 Task: Look for space in Granada from 20th april 2023 to 30th april 2023 for 4 adults in price range Rs.12000 to Rs.18000. Place can be entire place or private room with 4 bedrooms having 4 beds and 4 bathrooms. Property type can be flat. Amenities needed are: wifi, kitchen, tv, free parkinig on premises, gym. Booking option can be shelf check-in. Required host language is English.
Action: Mouse moved to (401, 455)
Screenshot: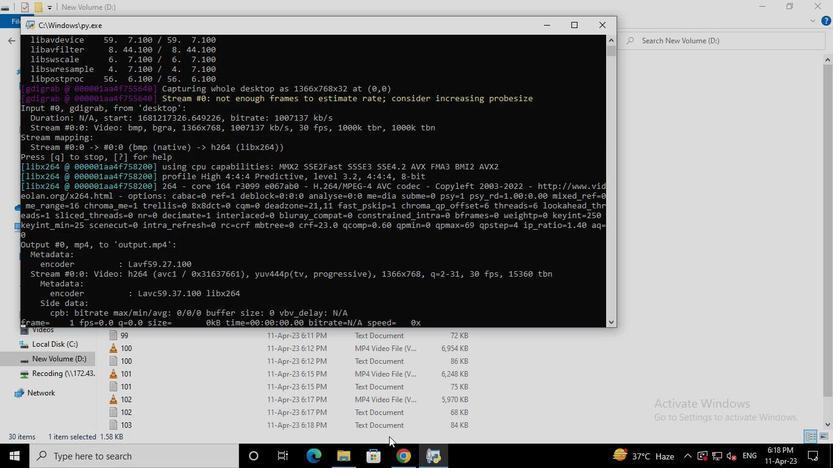 
Action: Mouse pressed left at (401, 455)
Screenshot: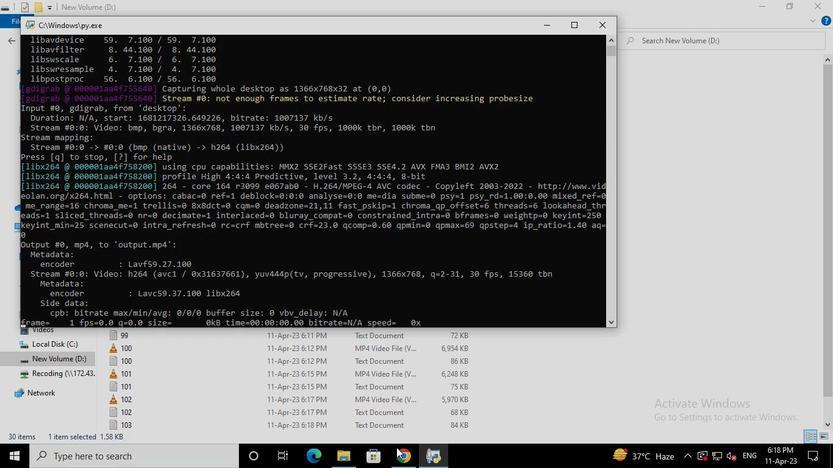 
Action: Mouse moved to (329, 108)
Screenshot: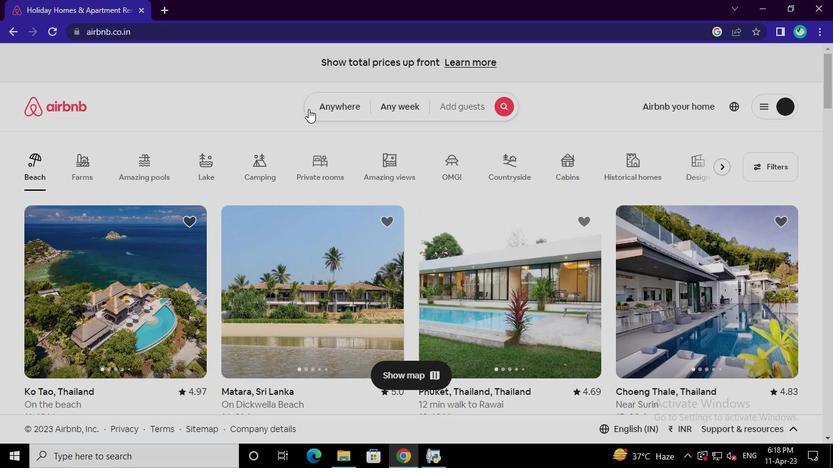 
Action: Mouse pressed left at (329, 108)
Screenshot: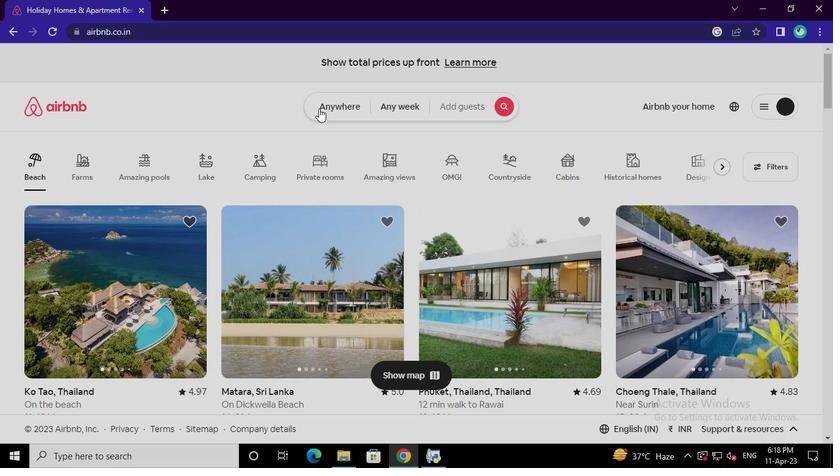 
Action: Mouse moved to (247, 159)
Screenshot: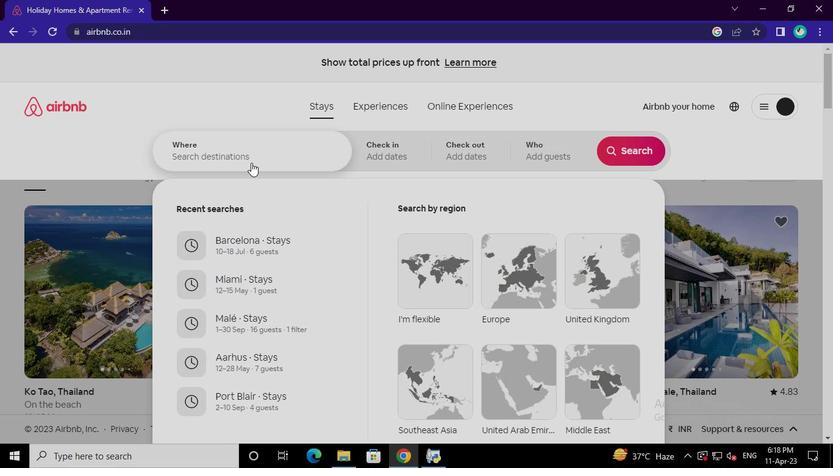 
Action: Mouse pressed left at (247, 159)
Screenshot: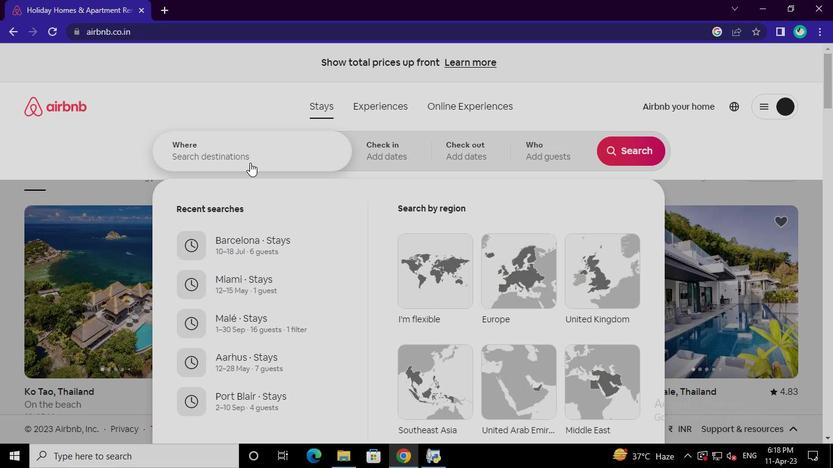 
Action: Keyboard g
Screenshot: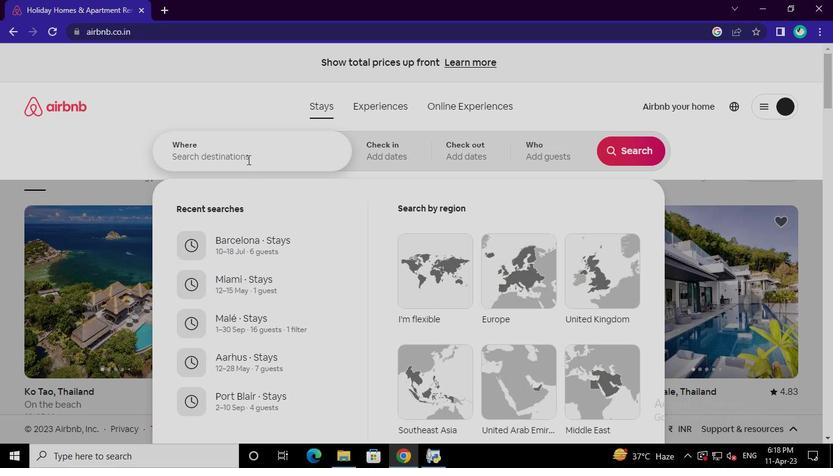 
Action: Keyboard r
Screenshot: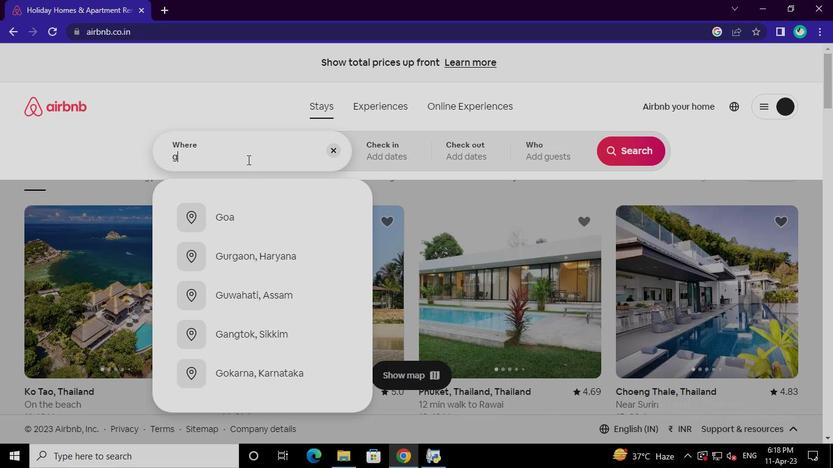 
Action: Keyboard a
Screenshot: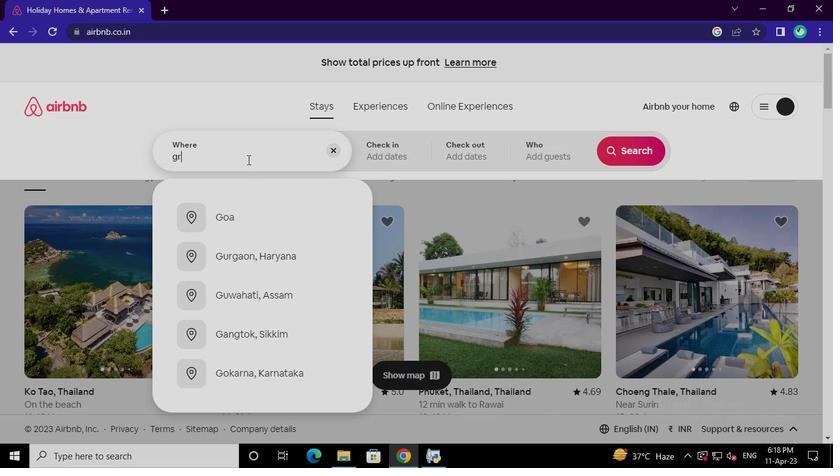 
Action: Keyboard n
Screenshot: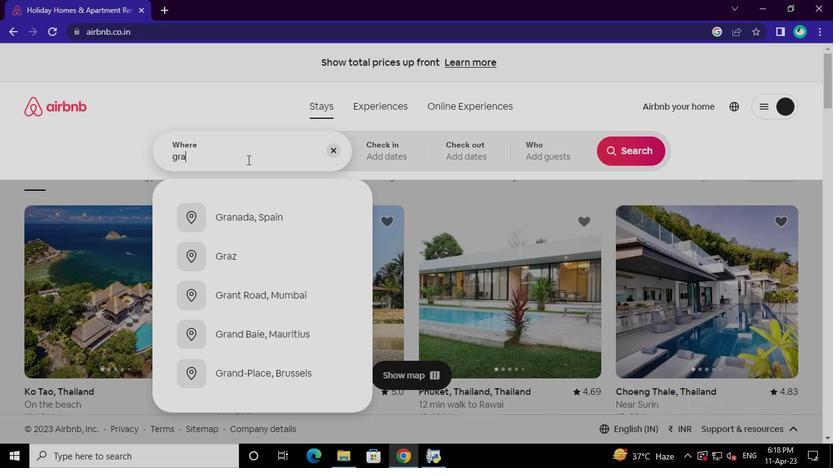 
Action: Keyboard a
Screenshot: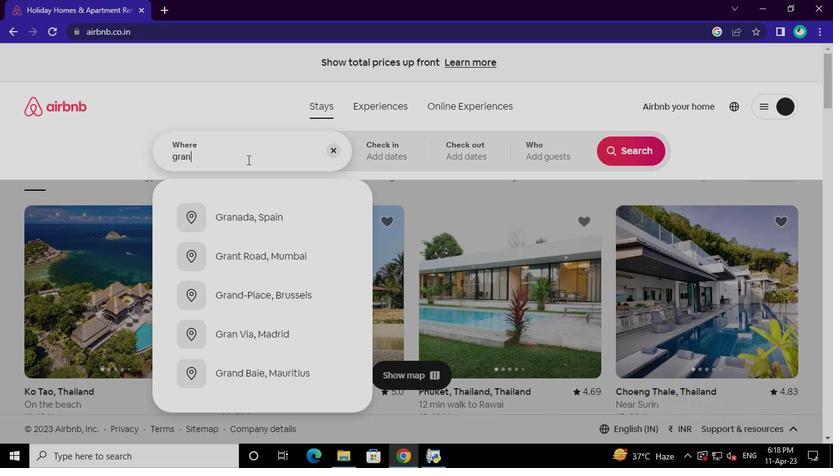 
Action: Keyboard d
Screenshot: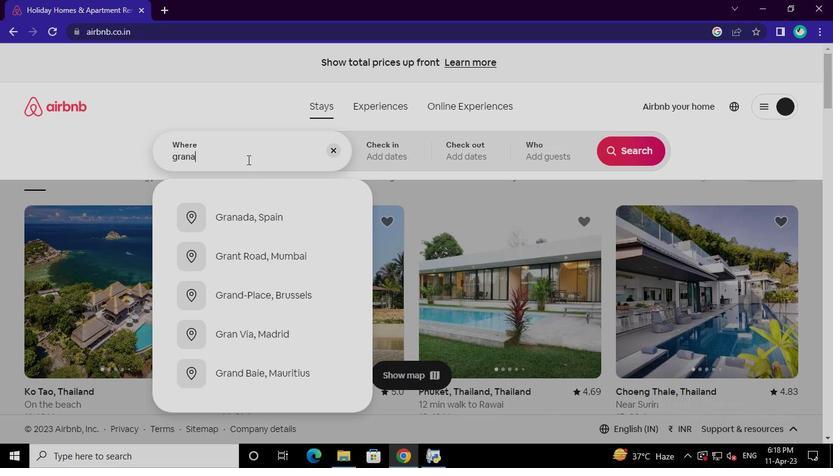 
Action: Keyboard a
Screenshot: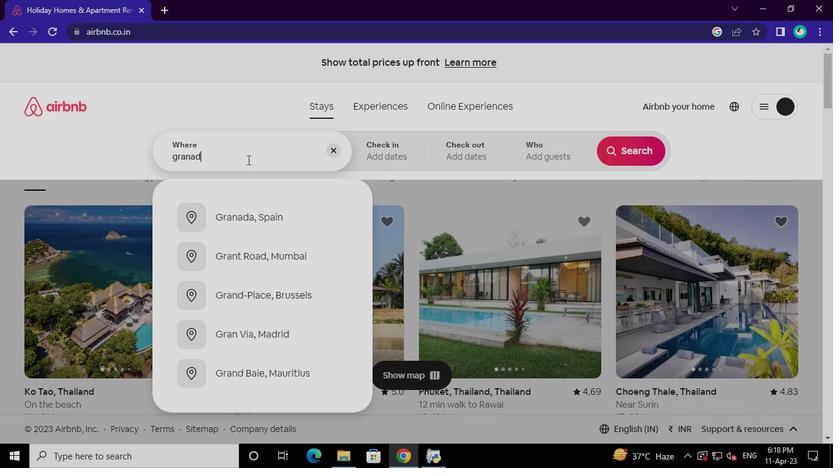 
Action: Mouse moved to (247, 215)
Screenshot: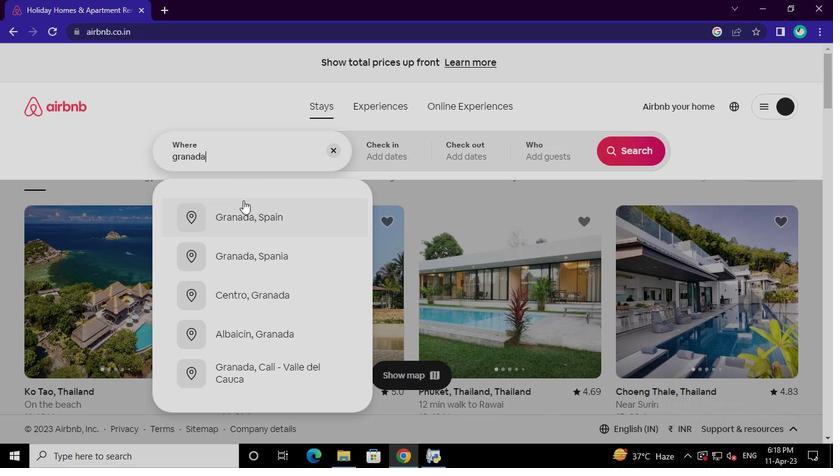 
Action: Mouse pressed left at (247, 215)
Screenshot: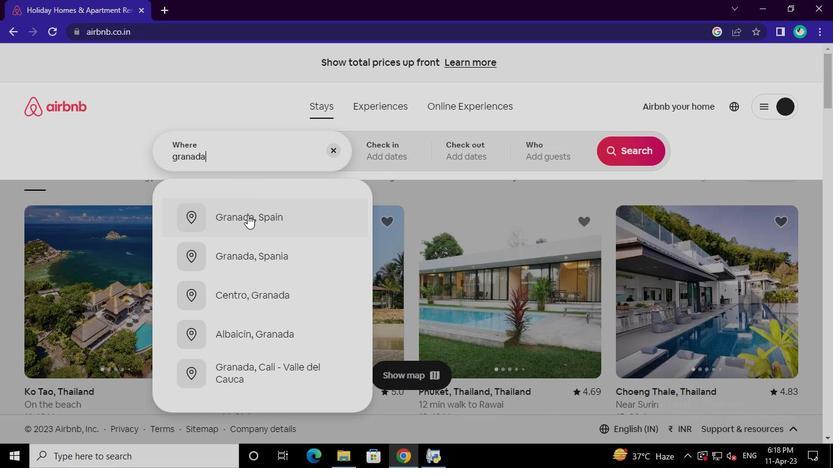 
Action: Mouse moved to (307, 386)
Screenshot: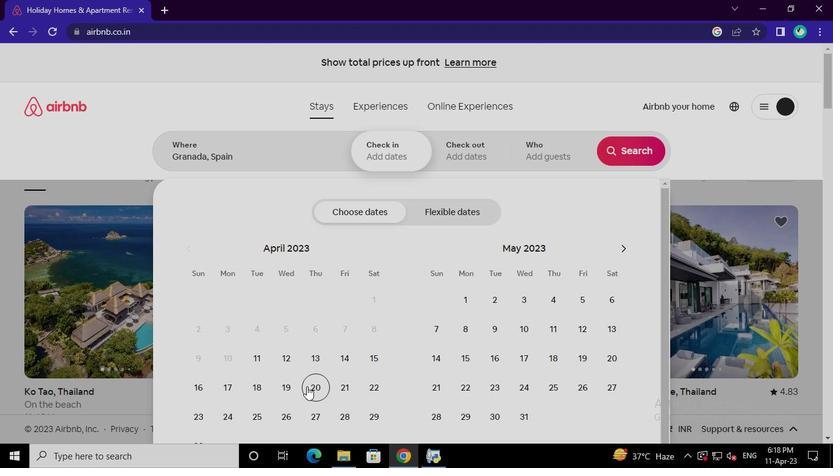 
Action: Mouse pressed left at (307, 386)
Screenshot: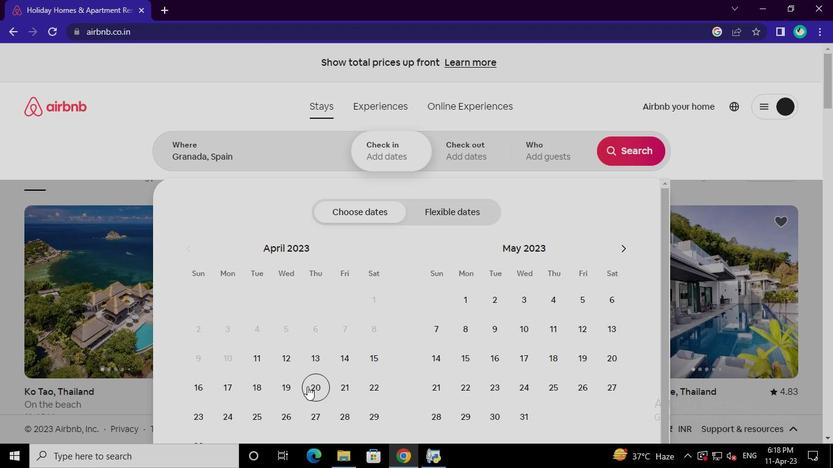 
Action: Mouse moved to (203, 413)
Screenshot: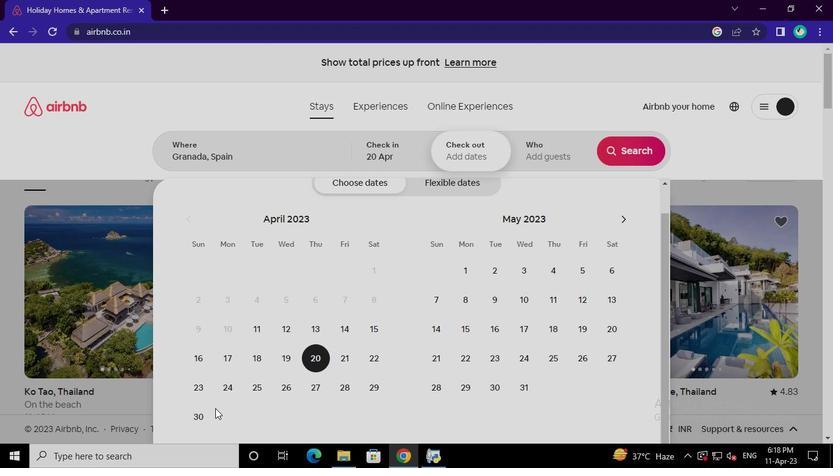 
Action: Mouse pressed left at (203, 413)
Screenshot: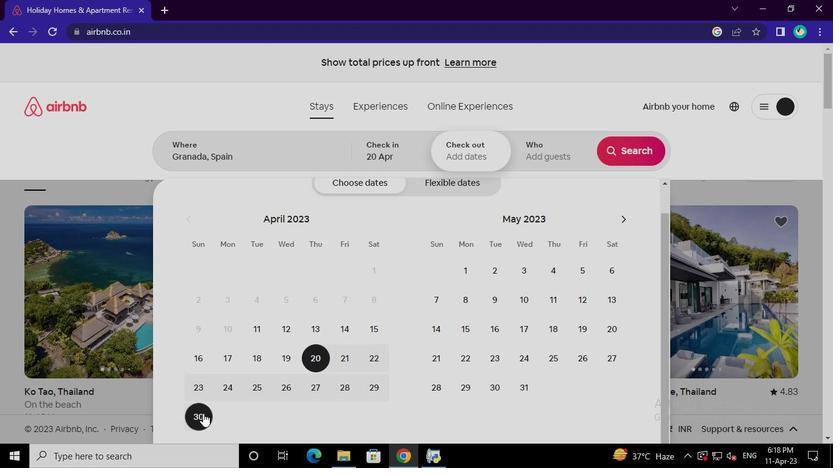 
Action: Mouse moved to (552, 148)
Screenshot: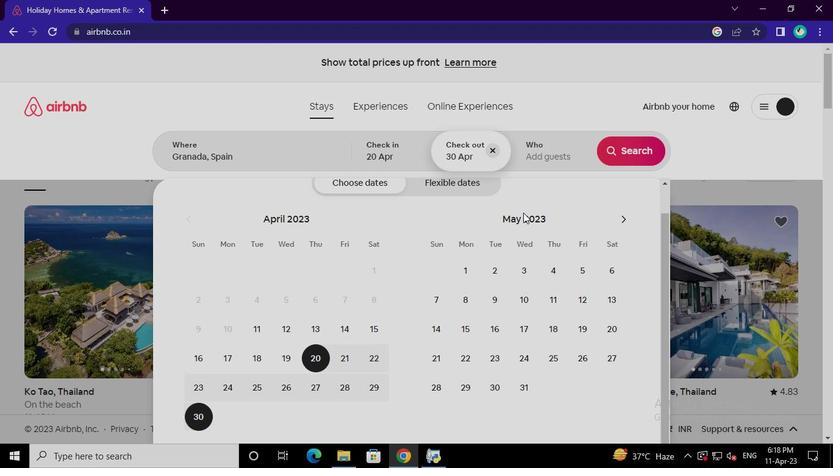 
Action: Mouse pressed left at (552, 148)
Screenshot: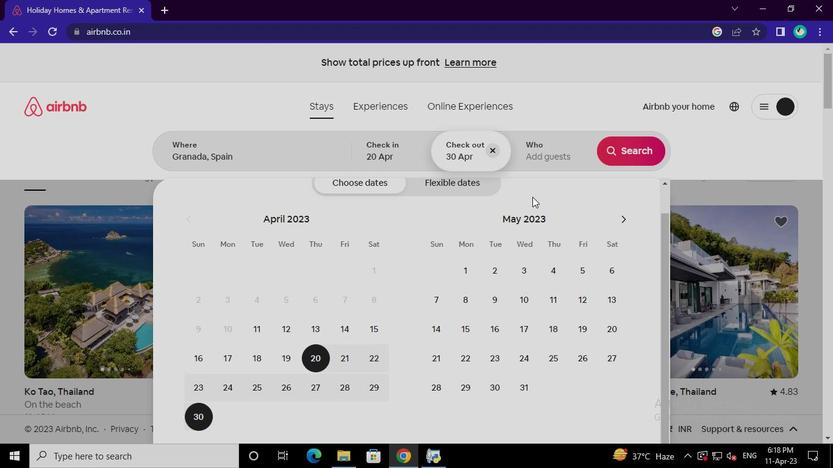 
Action: Mouse moved to (631, 214)
Screenshot: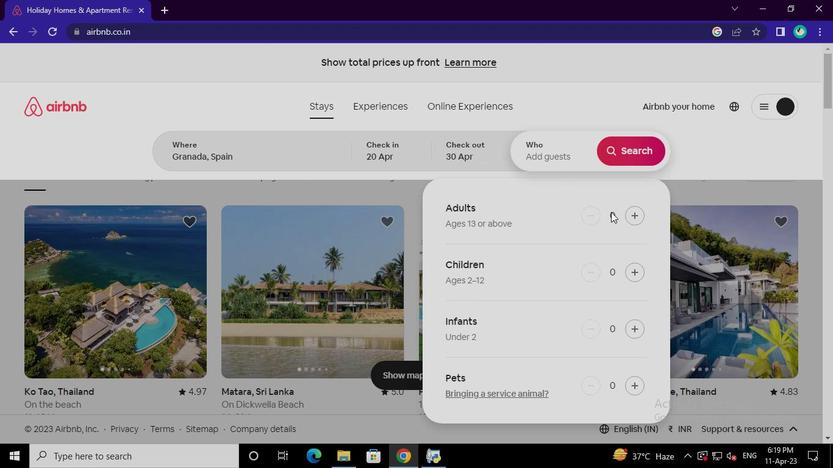 
Action: Mouse pressed left at (631, 214)
Screenshot: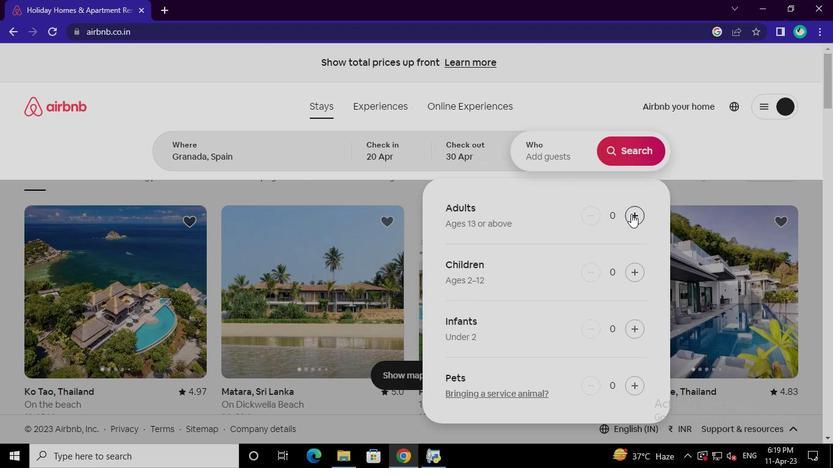 
Action: Mouse pressed left at (631, 214)
Screenshot: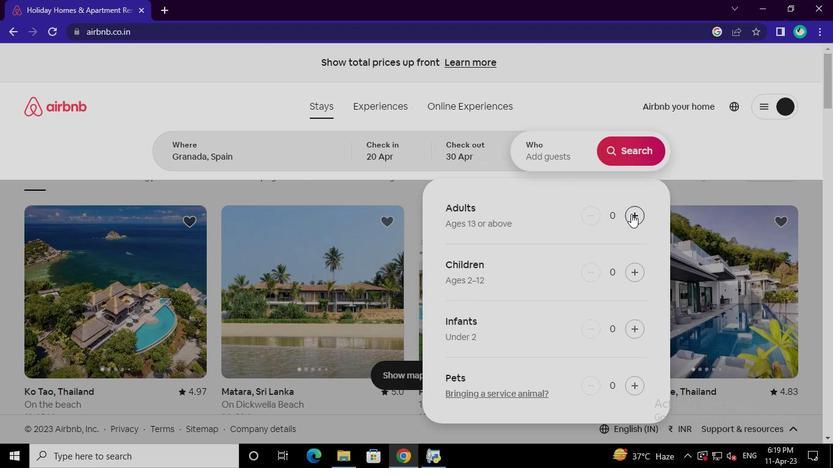 
Action: Mouse pressed left at (631, 214)
Screenshot: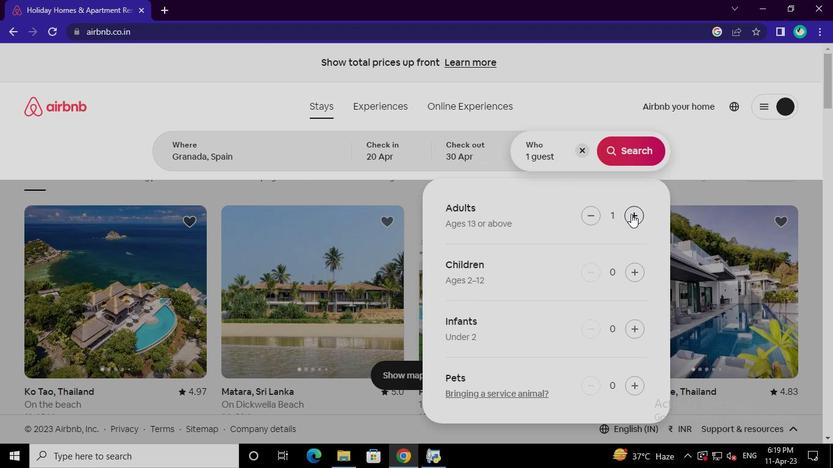 
Action: Mouse moved to (631, 214)
Screenshot: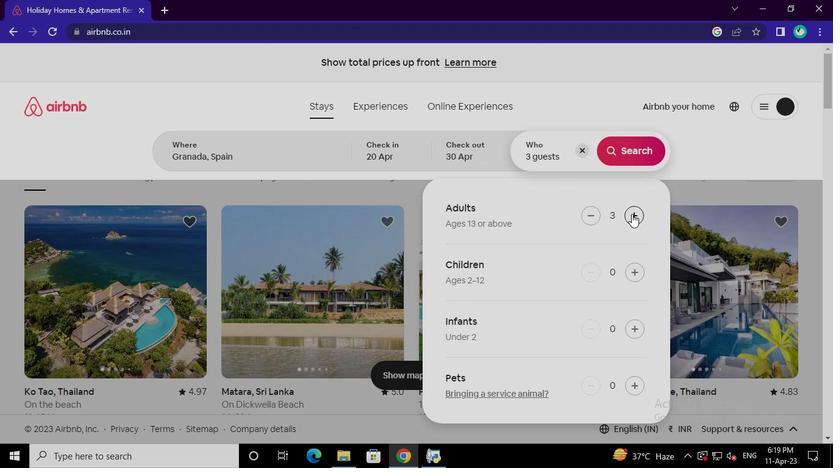 
Action: Mouse pressed left at (631, 214)
Screenshot: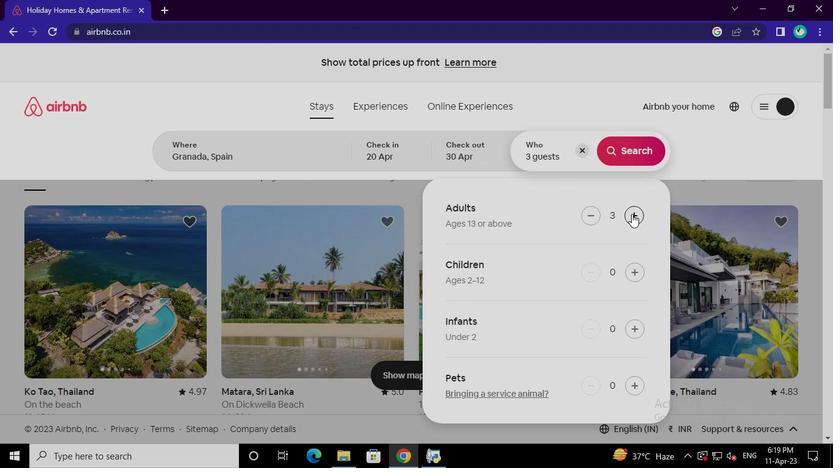 
Action: Mouse moved to (642, 154)
Screenshot: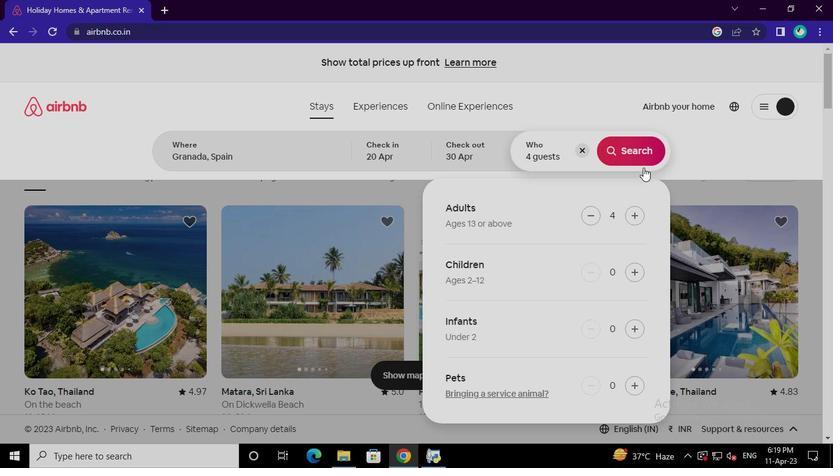 
Action: Mouse pressed left at (642, 154)
Screenshot: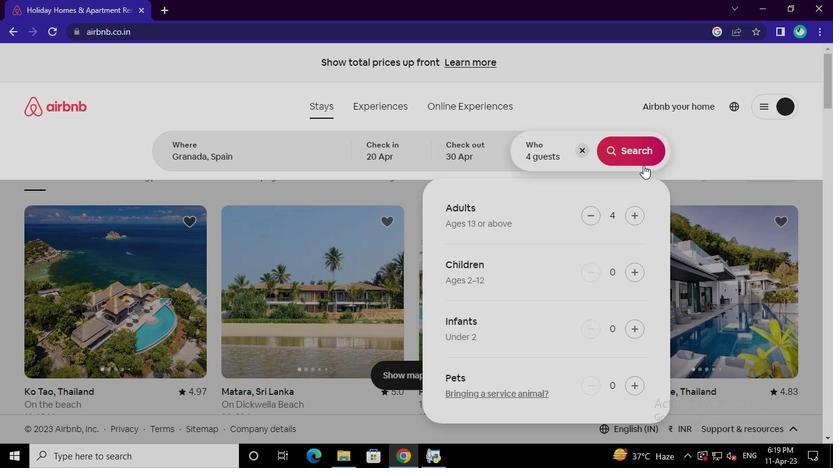
Action: Mouse moved to (761, 114)
Screenshot: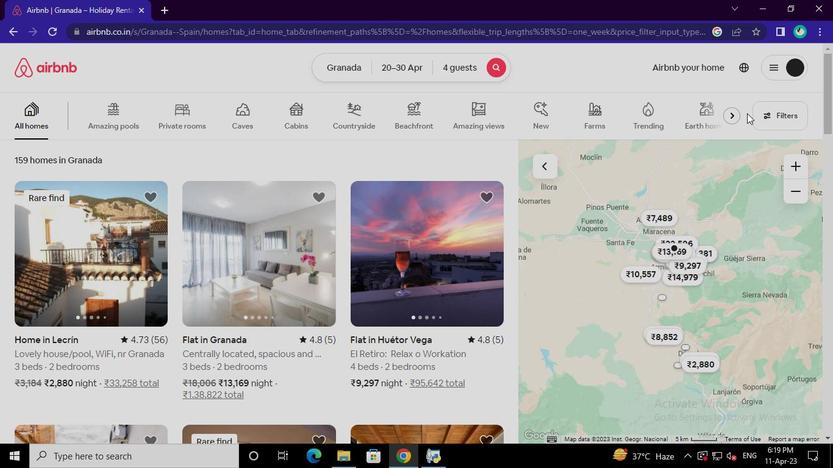 
Action: Mouse pressed left at (761, 114)
Screenshot: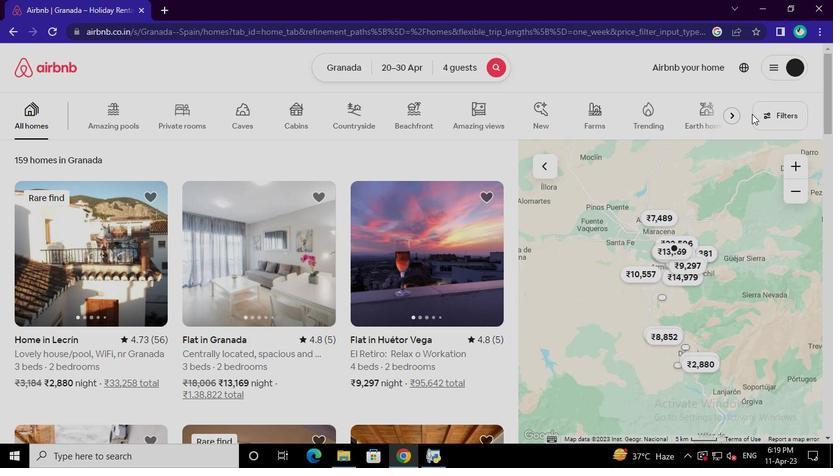 
Action: Mouse moved to (345, 275)
Screenshot: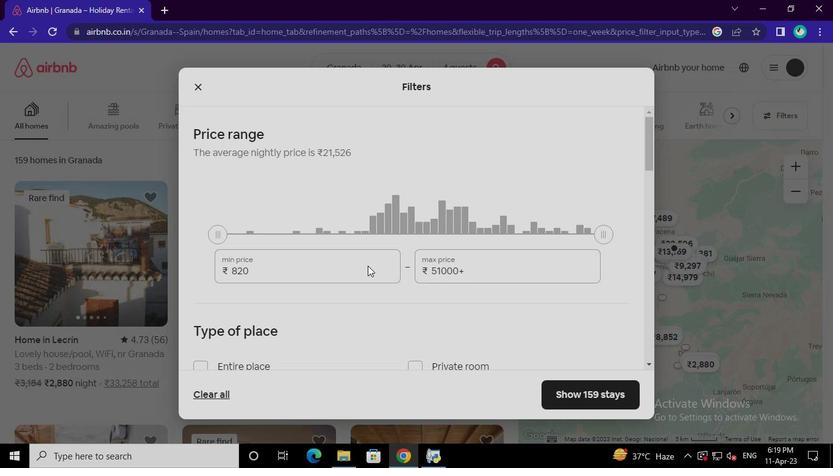 
Action: Mouse pressed left at (345, 275)
Screenshot: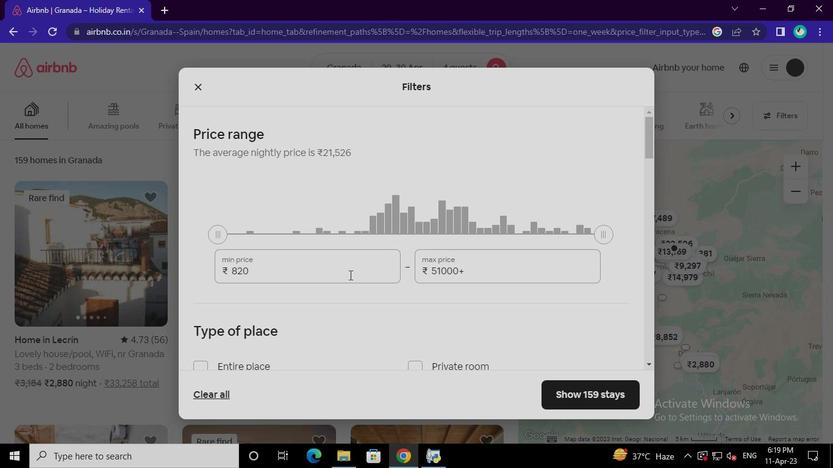 
Action: Keyboard Key.backspace
Screenshot: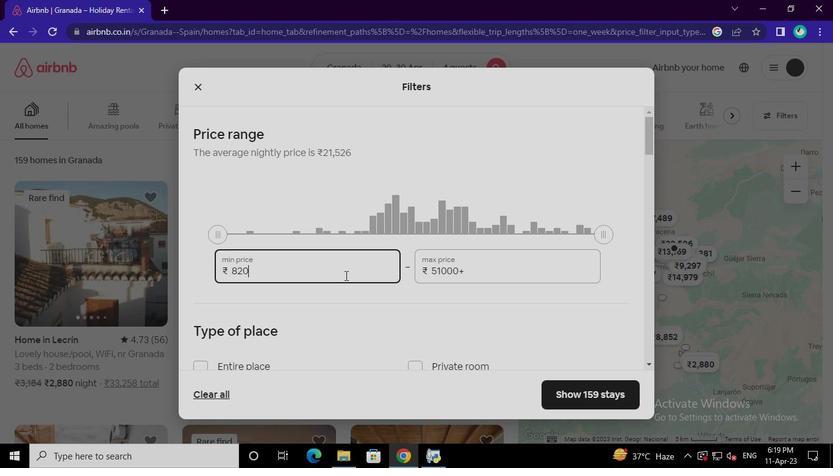 
Action: Keyboard Key.backspace
Screenshot: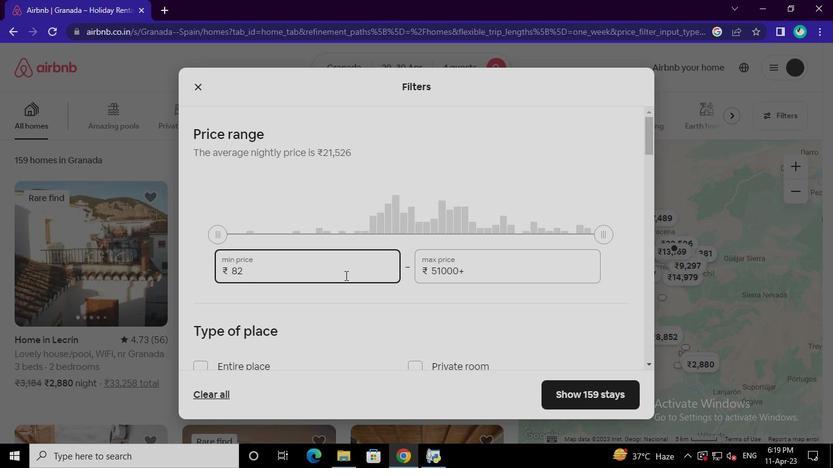 
Action: Keyboard Key.backspace
Screenshot: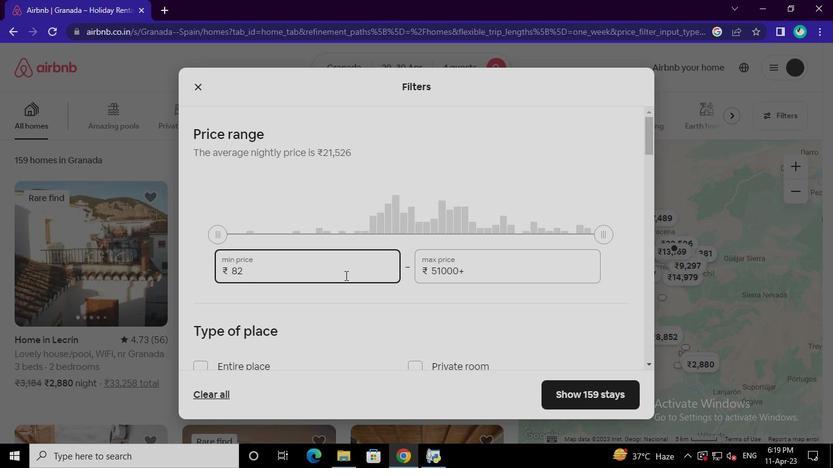 
Action: Keyboard Key.backspace
Screenshot: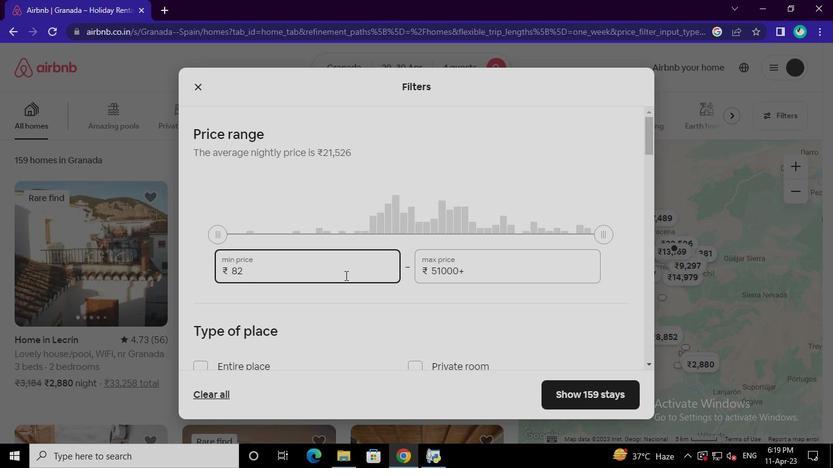 
Action: Keyboard Key.backspace
Screenshot: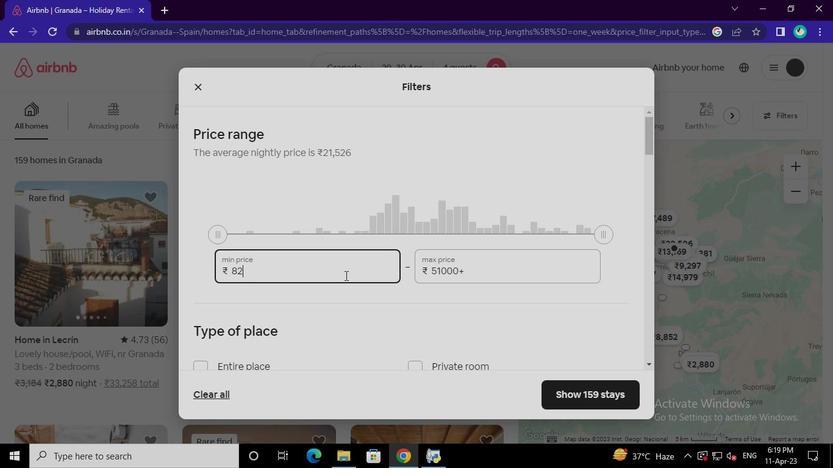 
Action: Keyboard Key.backspace
Screenshot: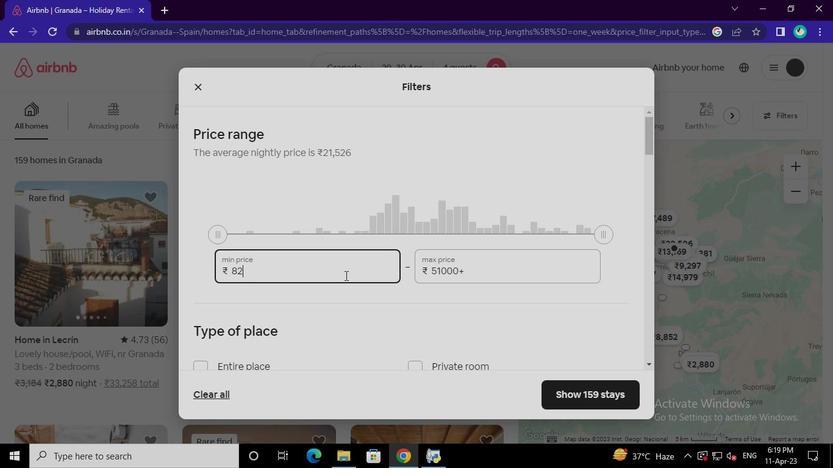 
Action: Keyboard Key.backspace
Screenshot: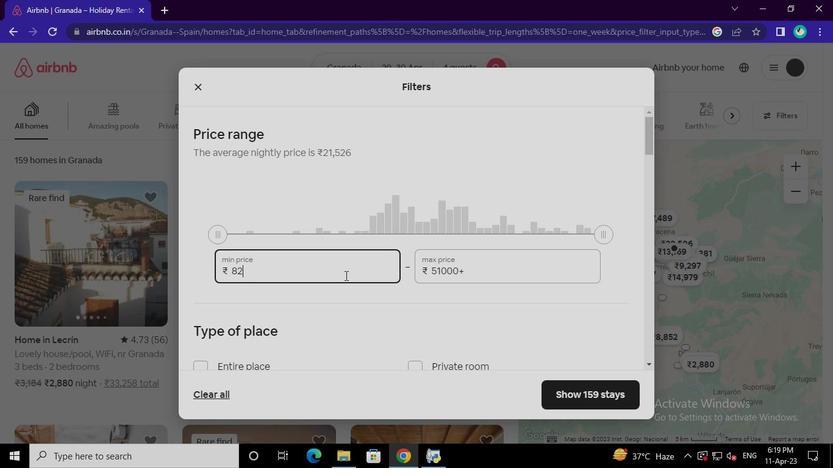 
Action: Keyboard Key.backspace
Screenshot: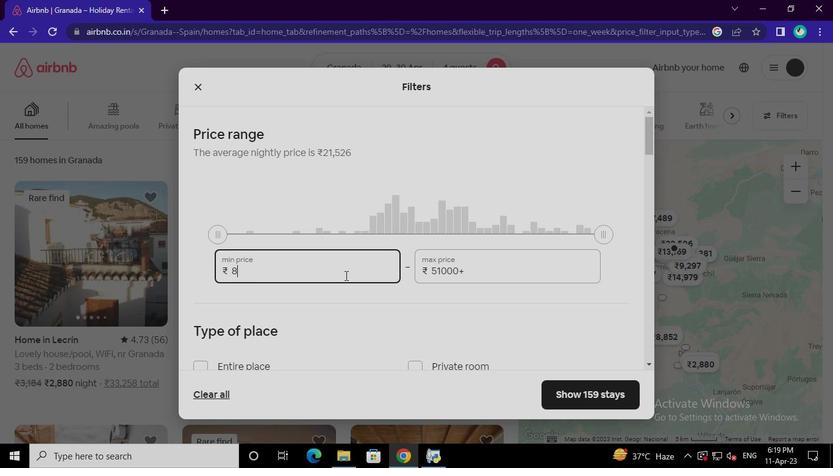 
Action: Keyboard Key.backspace
Screenshot: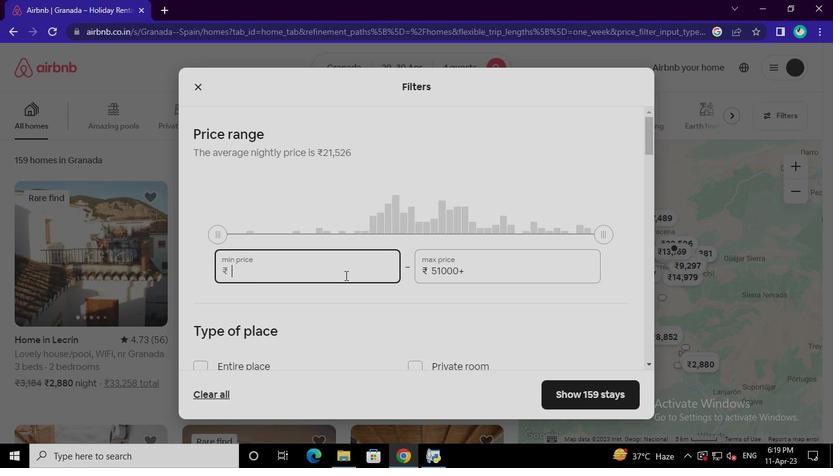 
Action: Keyboard <97>
Screenshot: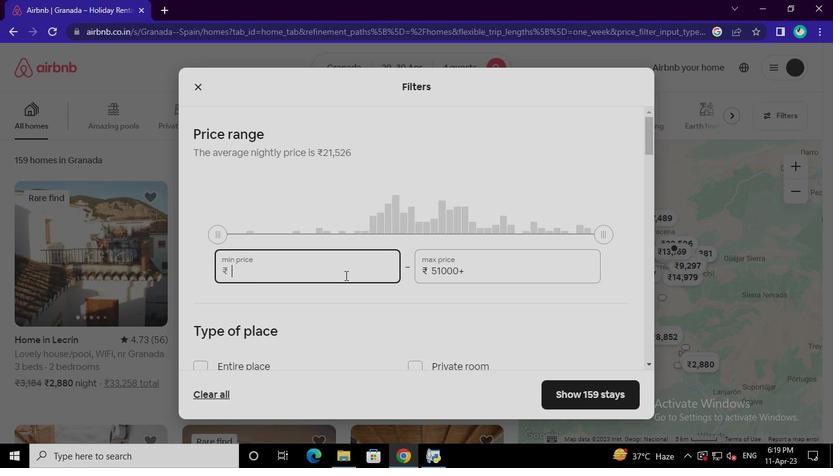 
Action: Keyboard <98>
Screenshot: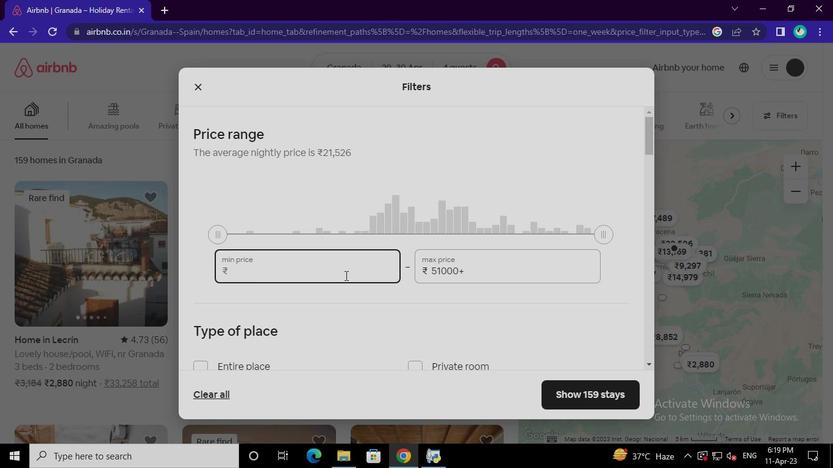 
Action: Keyboard <96>
Screenshot: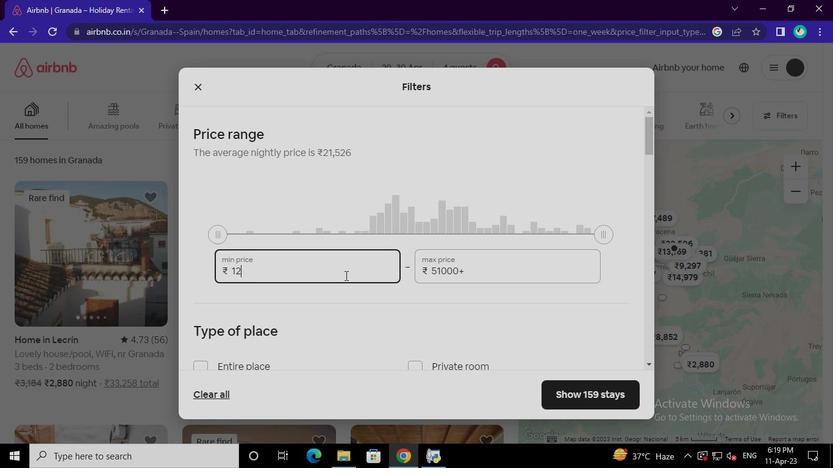 
Action: Keyboard <96>
Screenshot: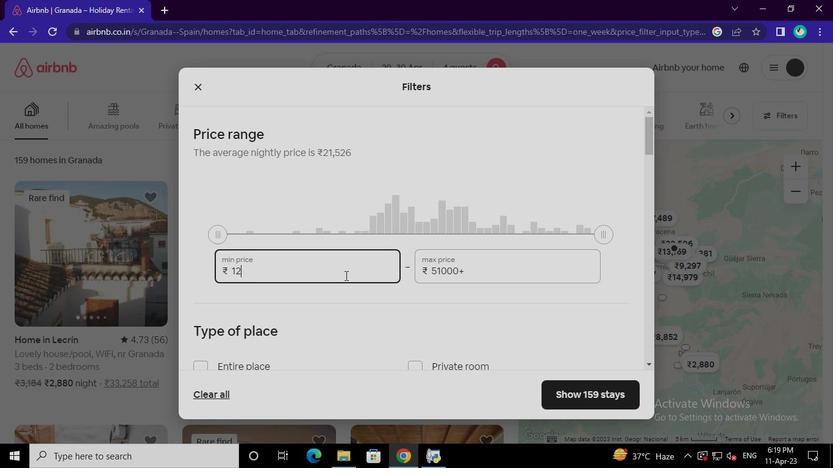
Action: Keyboard <96>
Screenshot: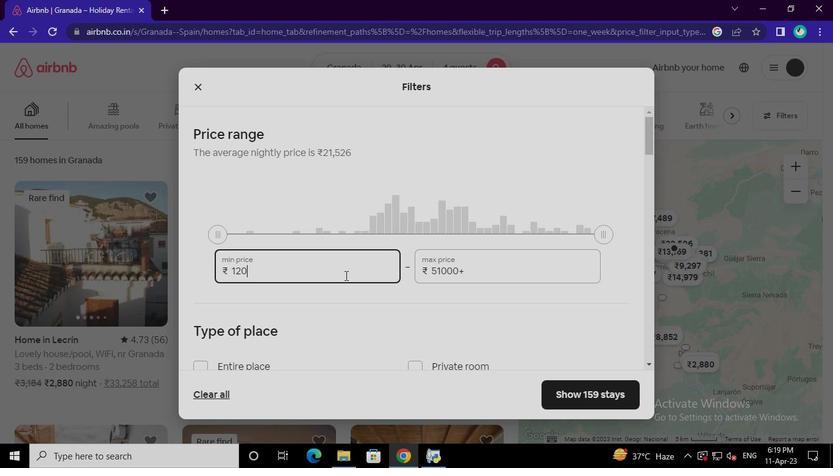 
Action: Mouse moved to (510, 263)
Screenshot: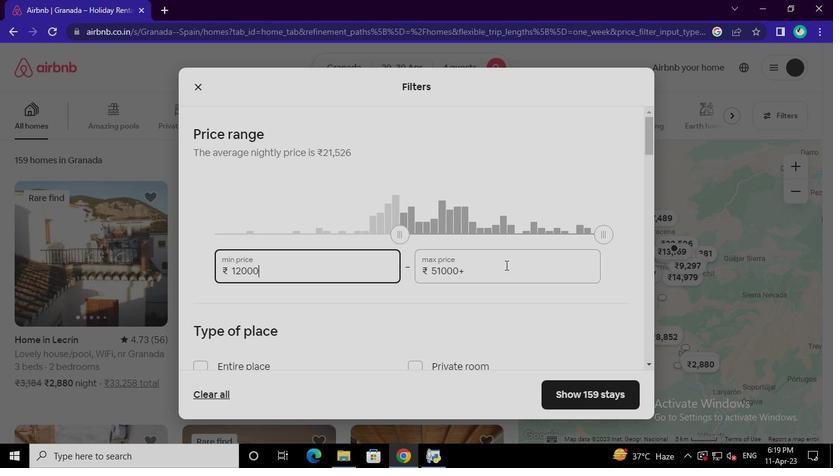 
Action: Mouse pressed left at (510, 263)
Screenshot: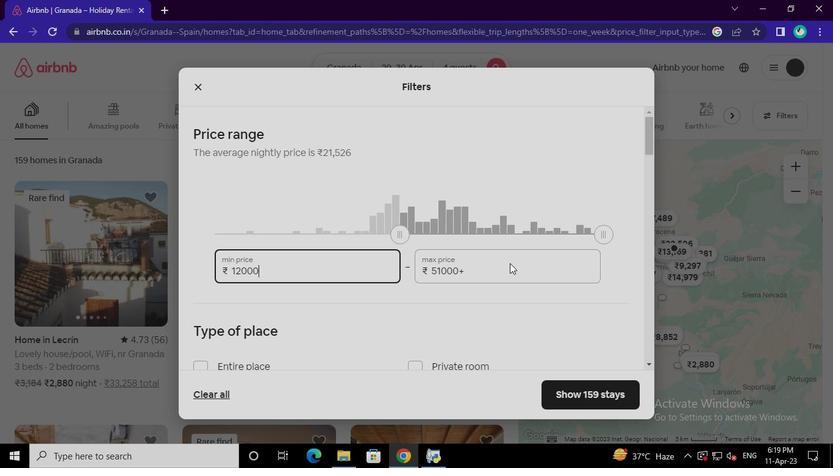 
Action: Mouse moved to (506, 267)
Screenshot: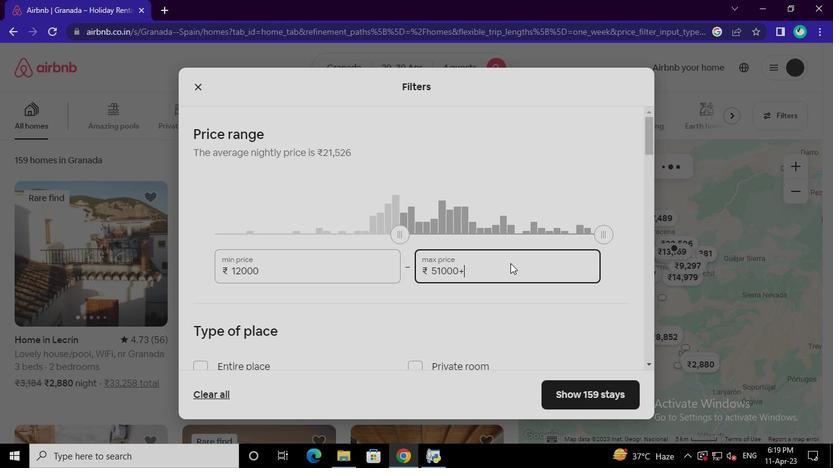 
Action: Keyboard Key.backspace
Screenshot: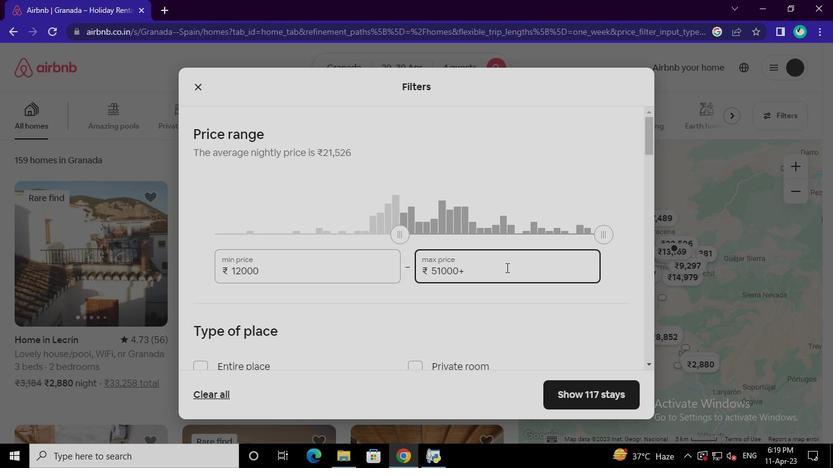 
Action: Keyboard Key.backspace
Screenshot: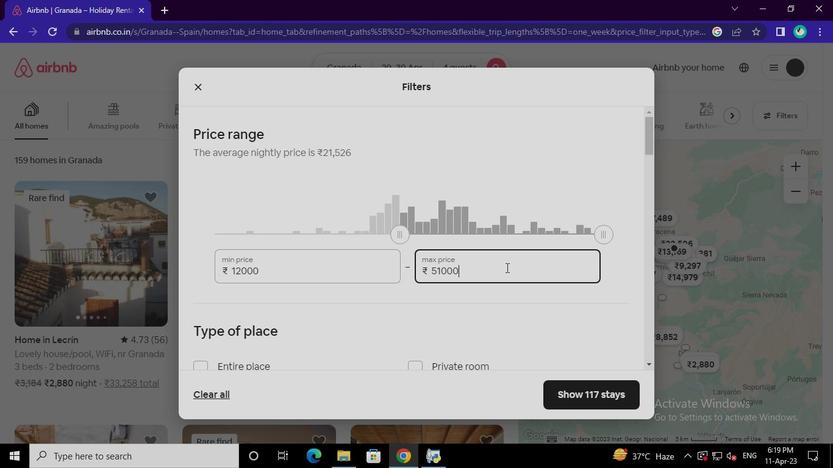 
Action: Keyboard Key.backspace
Screenshot: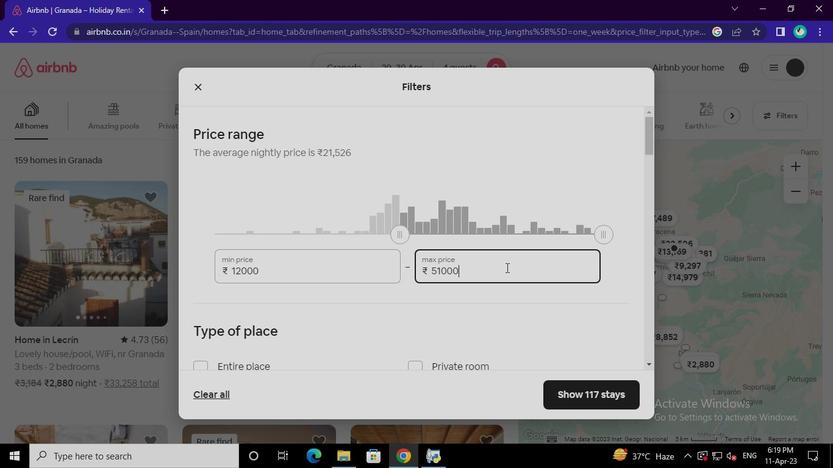 
Action: Keyboard Key.backspace
Screenshot: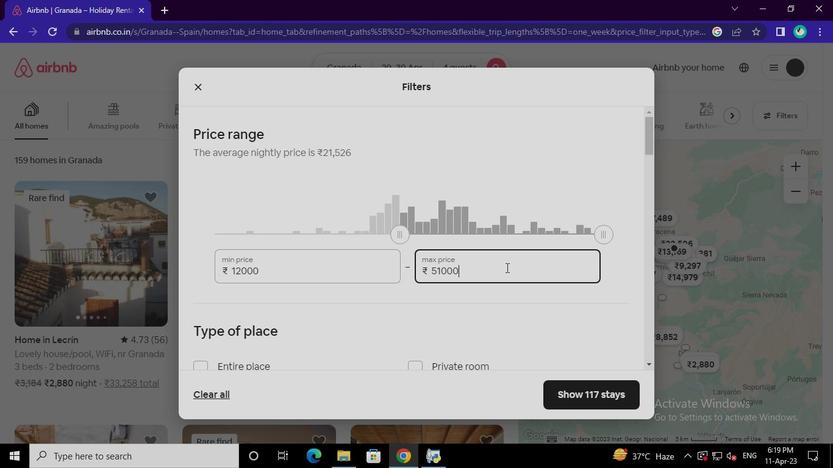 
Action: Keyboard Key.backspace
Screenshot: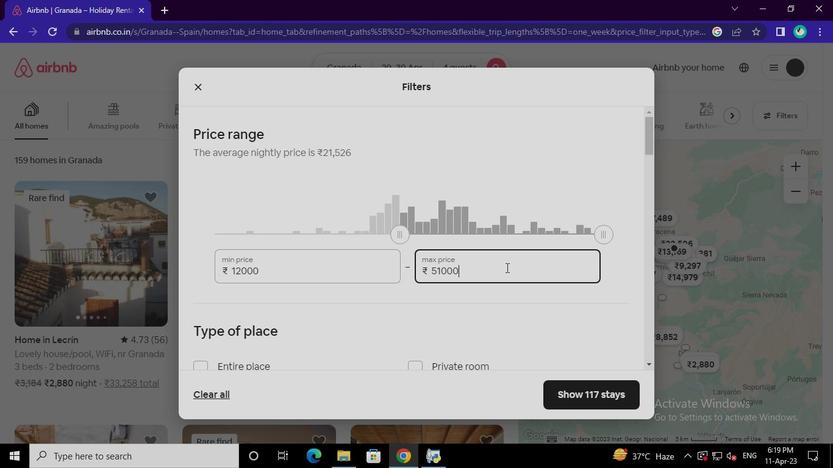 
Action: Keyboard Key.backspace
Screenshot: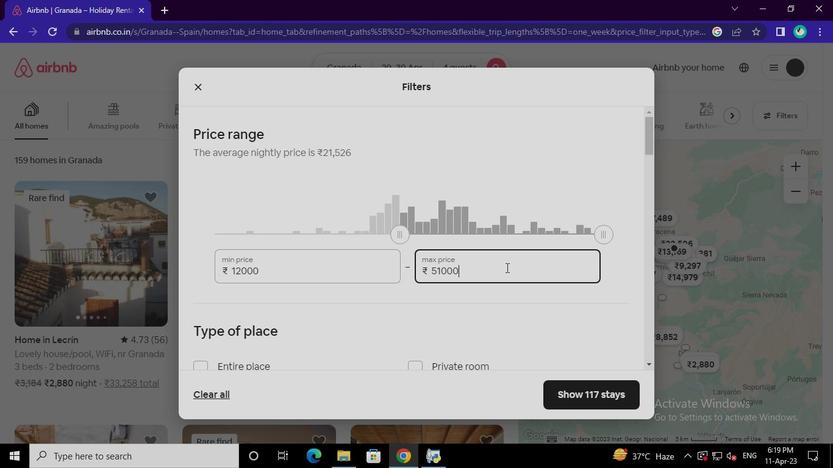 
Action: Keyboard Key.backspace
Screenshot: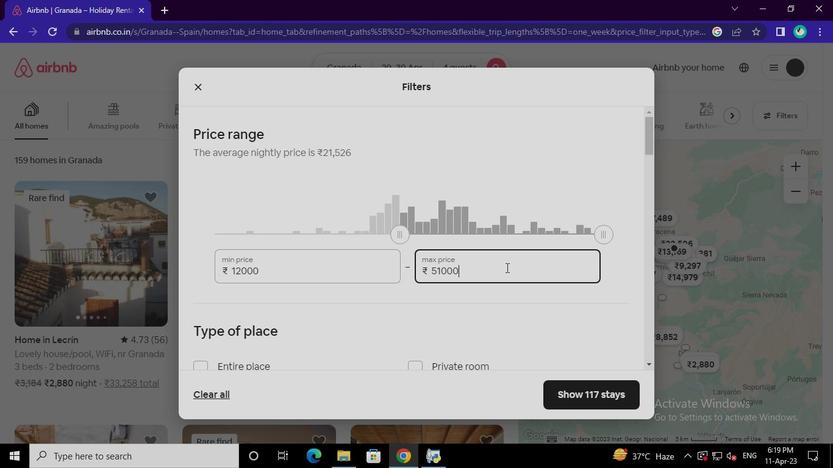 
Action: Keyboard Key.backspace
Screenshot: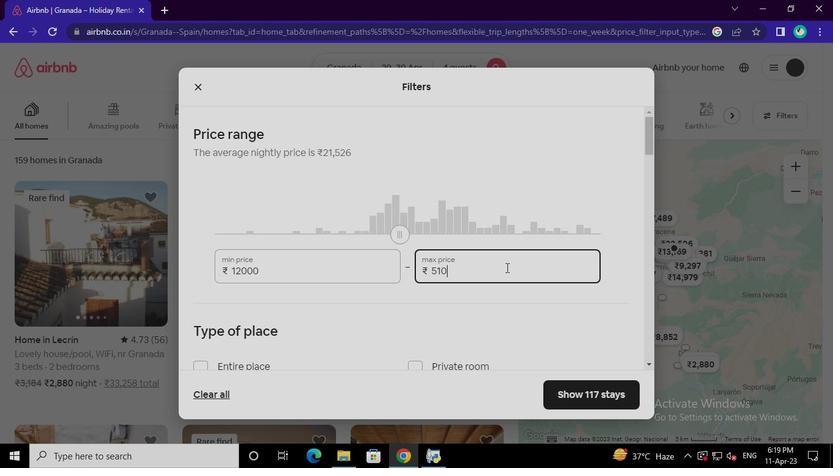 
Action: Keyboard Key.backspace
Screenshot: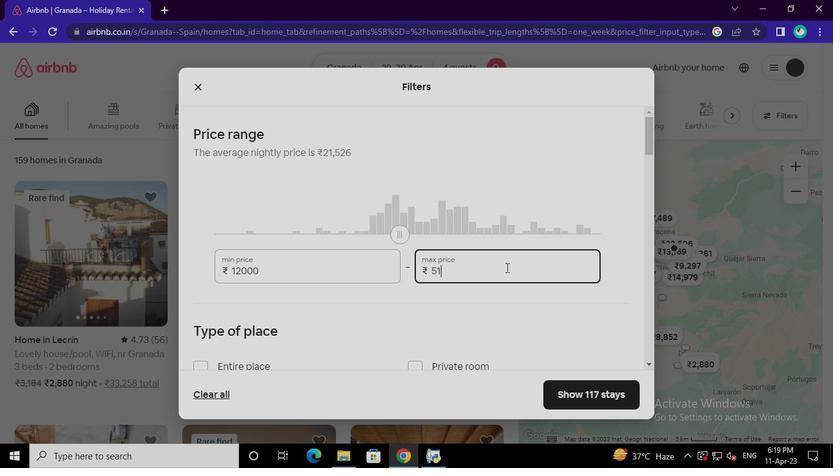 
Action: Keyboard Key.backspace
Screenshot: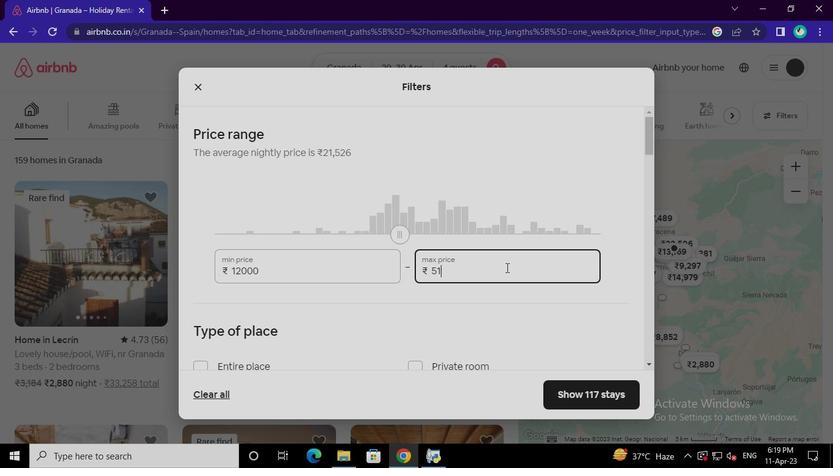 
Action: Keyboard Key.backspace
Screenshot: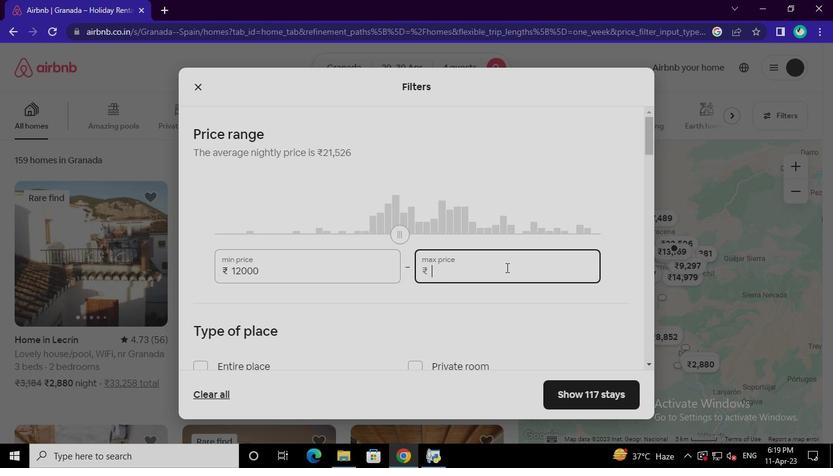 
Action: Keyboard Key.backspace
Screenshot: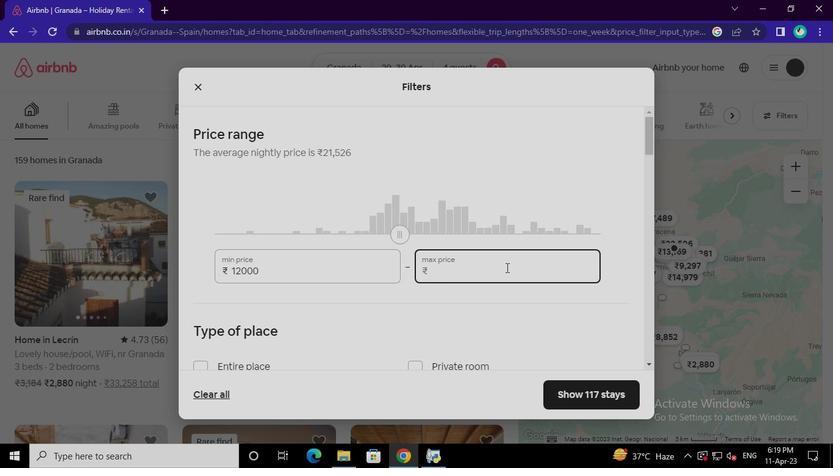 
Action: Keyboard Key.backspace
Screenshot: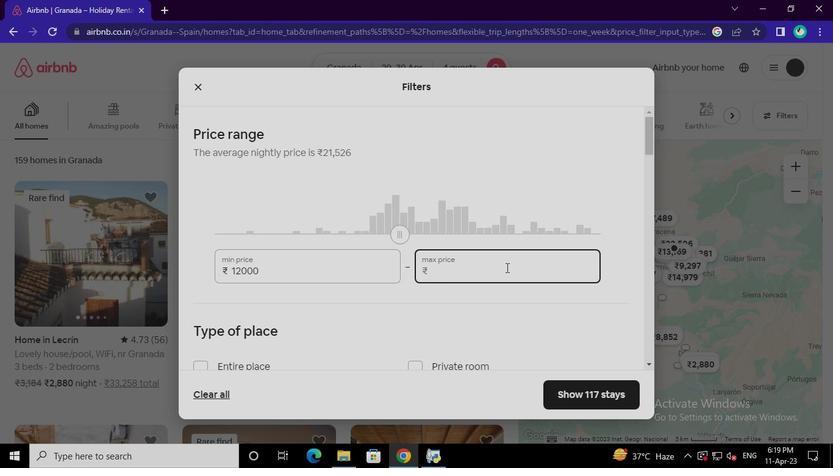 
Action: Keyboard Key.backspace
Screenshot: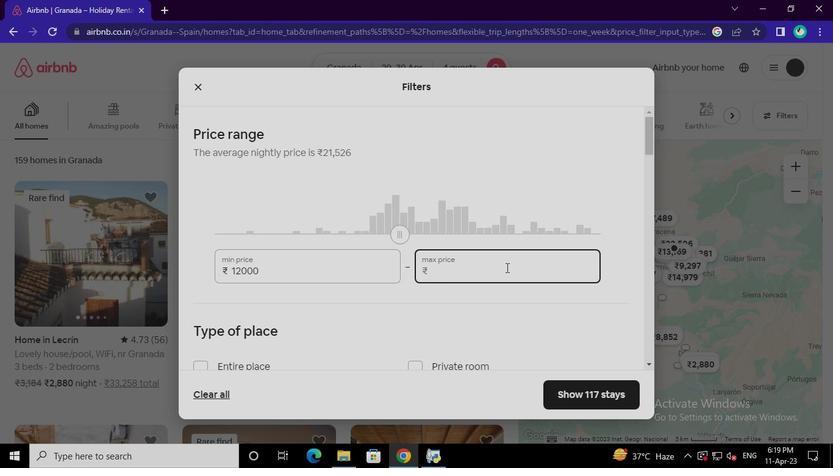 
Action: Keyboard <97>
Screenshot: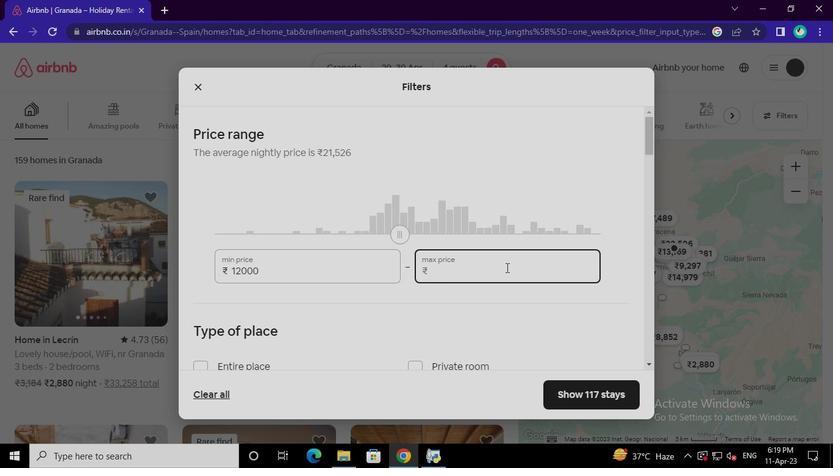 
Action: Keyboard <104>
Screenshot: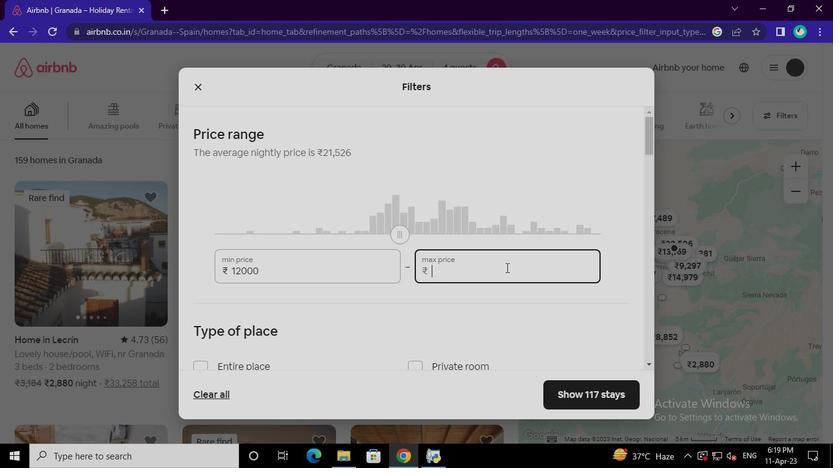 
Action: Keyboard <96>
Screenshot: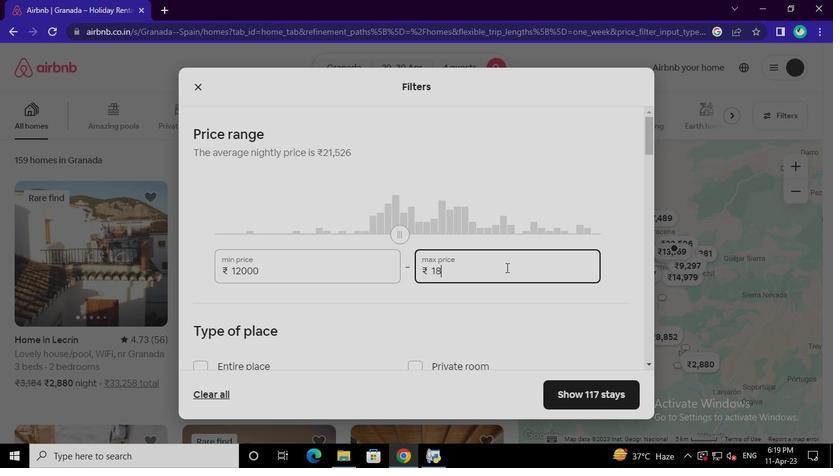
Action: Keyboard <96>
Screenshot: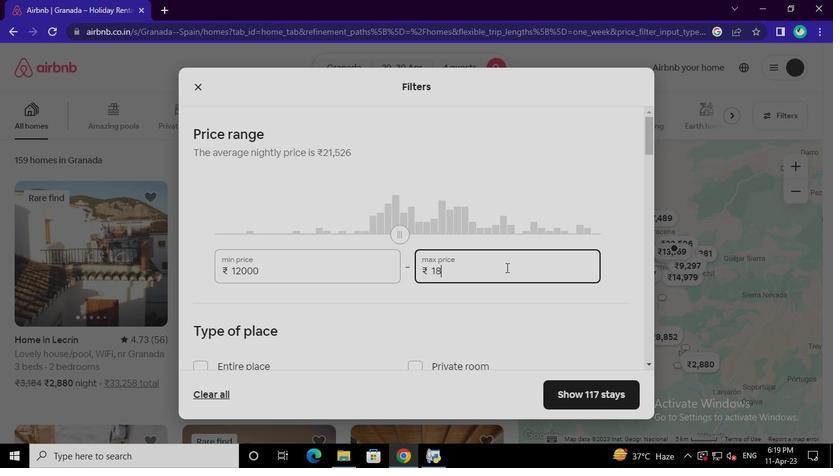 
Action: Keyboard <96>
Screenshot: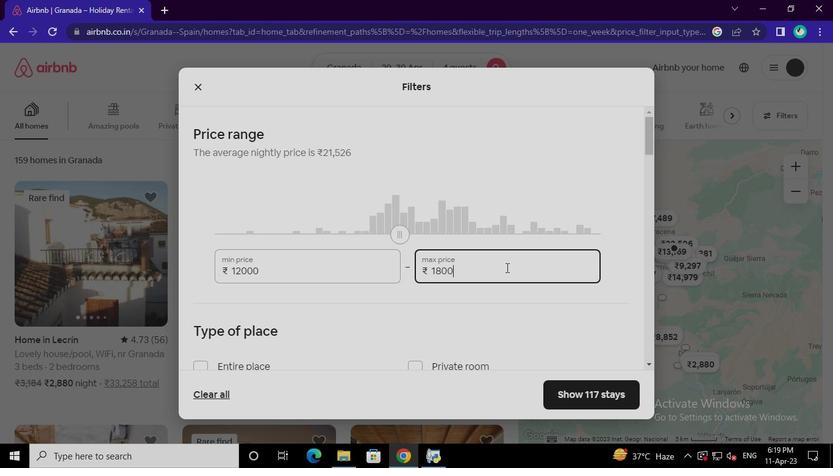 
Action: Mouse moved to (198, 184)
Screenshot: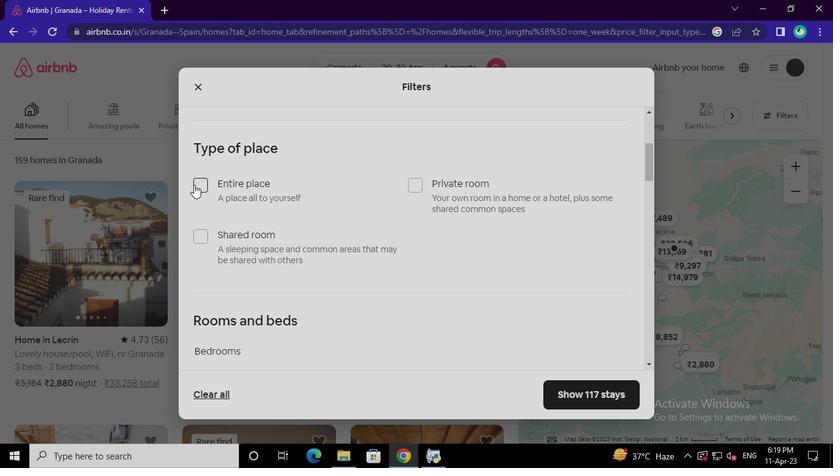 
Action: Mouse pressed left at (198, 184)
Screenshot: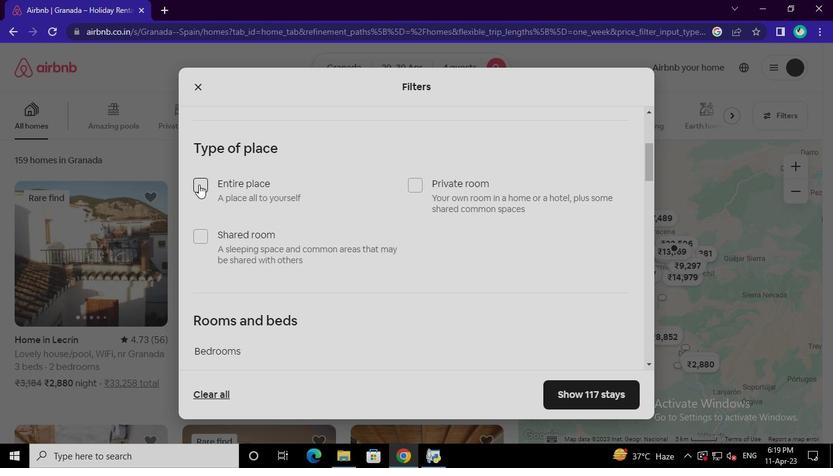 
Action: Mouse moved to (414, 184)
Screenshot: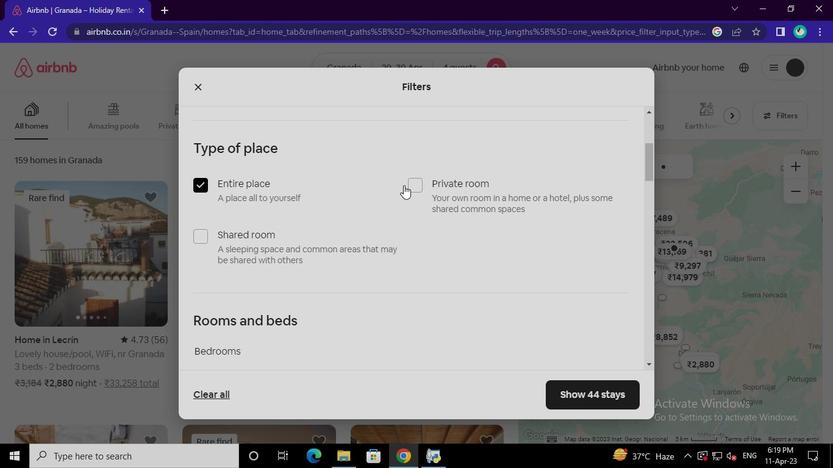 
Action: Mouse pressed left at (414, 184)
Screenshot: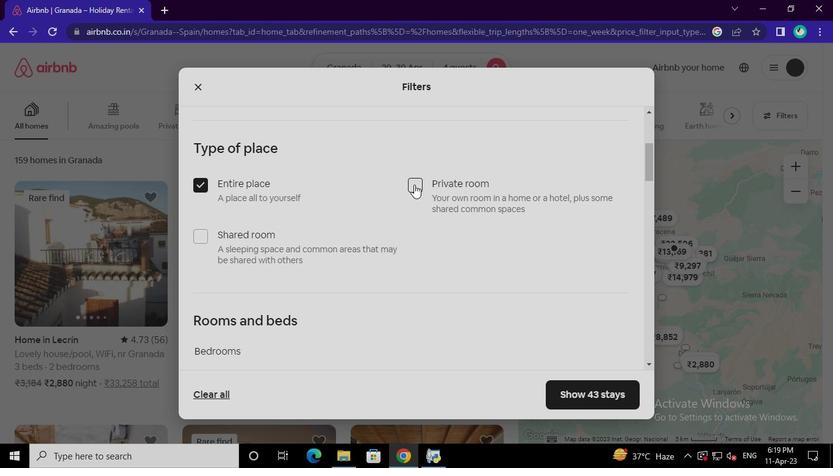 
Action: Mouse moved to (397, 145)
Screenshot: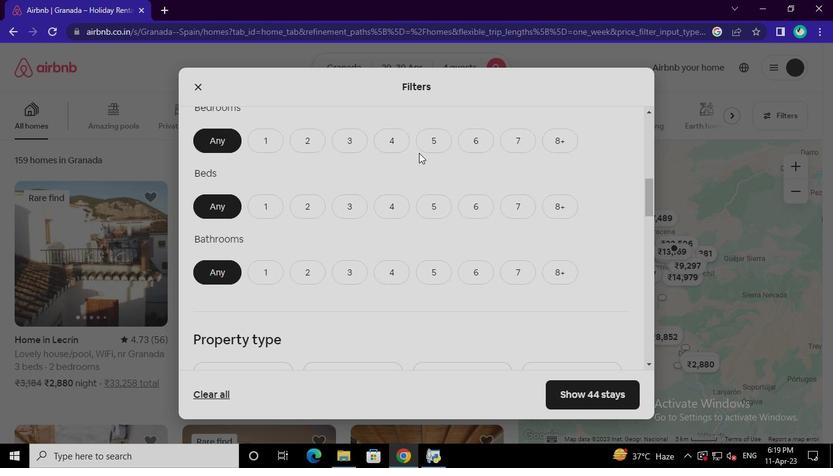 
Action: Mouse pressed left at (397, 145)
Screenshot: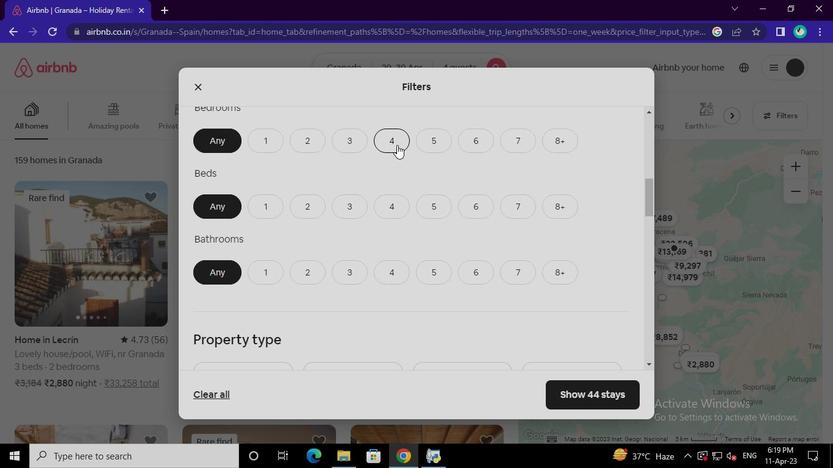
Action: Mouse moved to (400, 206)
Screenshot: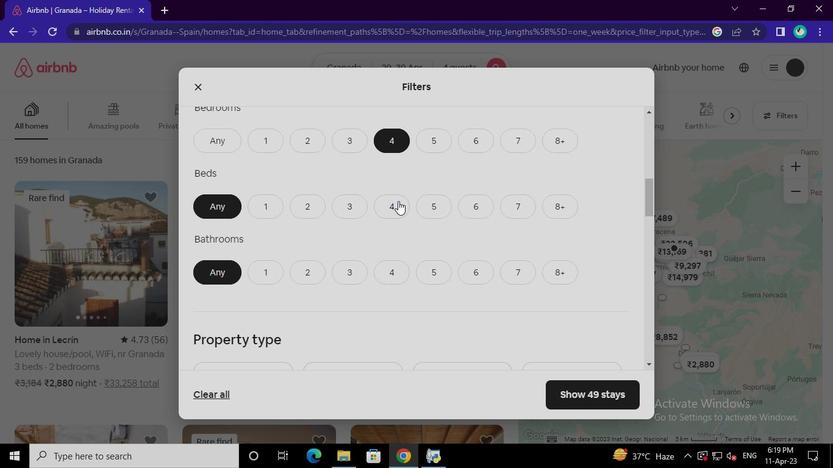 
Action: Mouse pressed left at (400, 206)
Screenshot: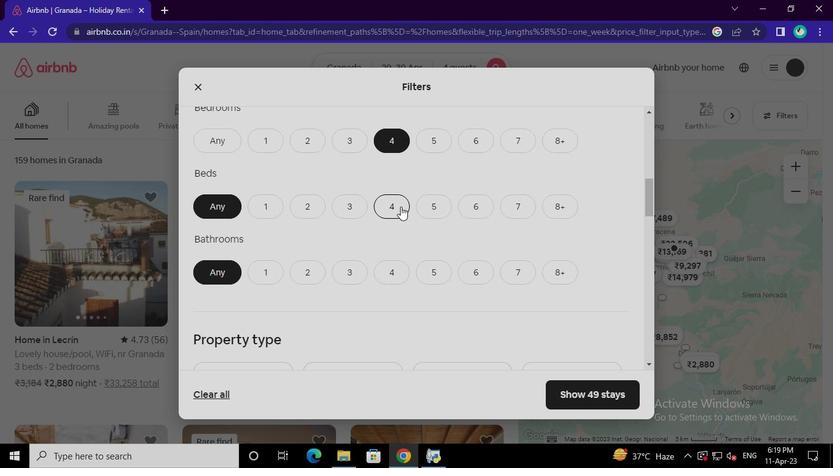 
Action: Mouse moved to (395, 264)
Screenshot: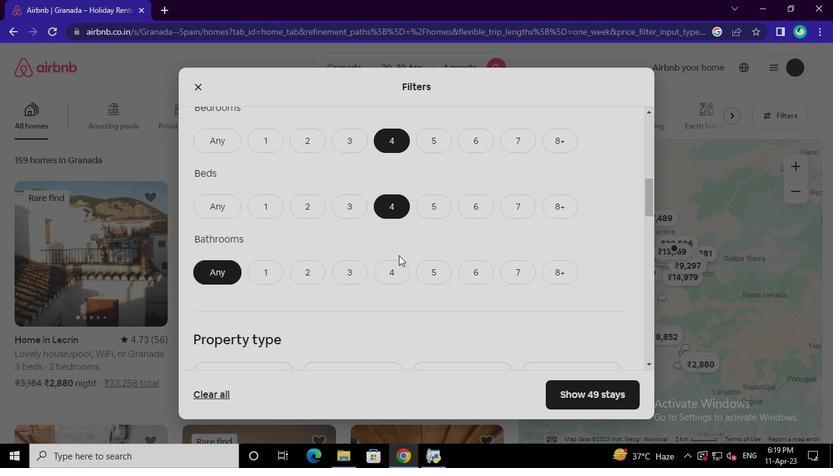 
Action: Mouse pressed left at (395, 264)
Screenshot: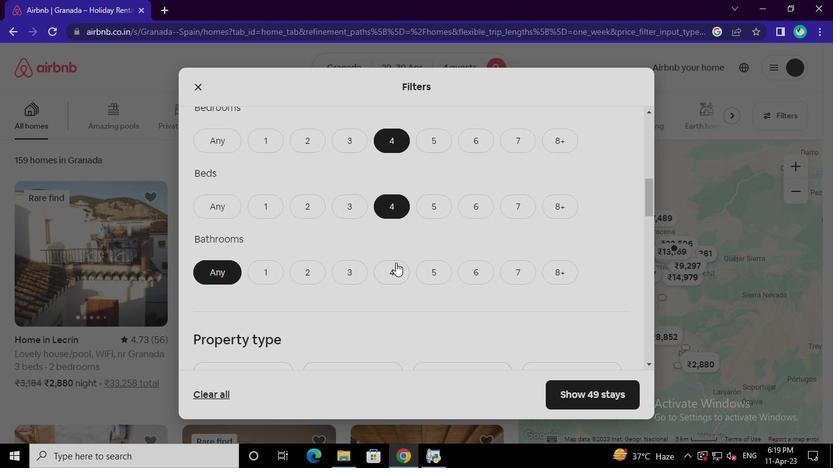 
Action: Mouse moved to (364, 273)
Screenshot: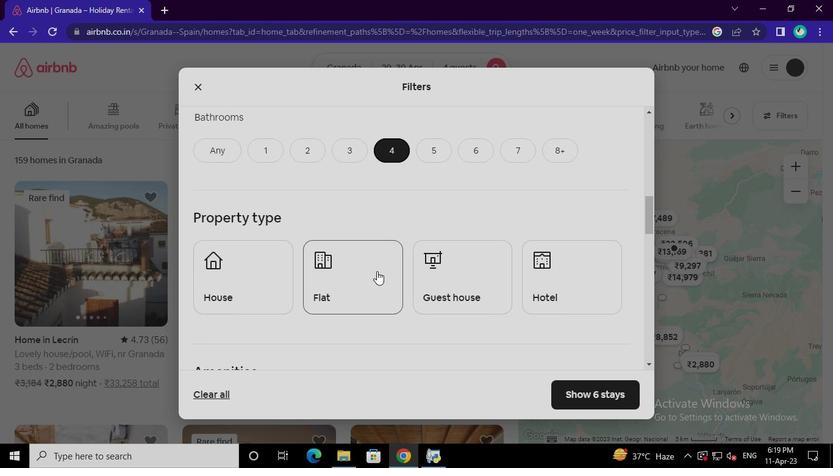 
Action: Mouse pressed left at (364, 273)
Screenshot: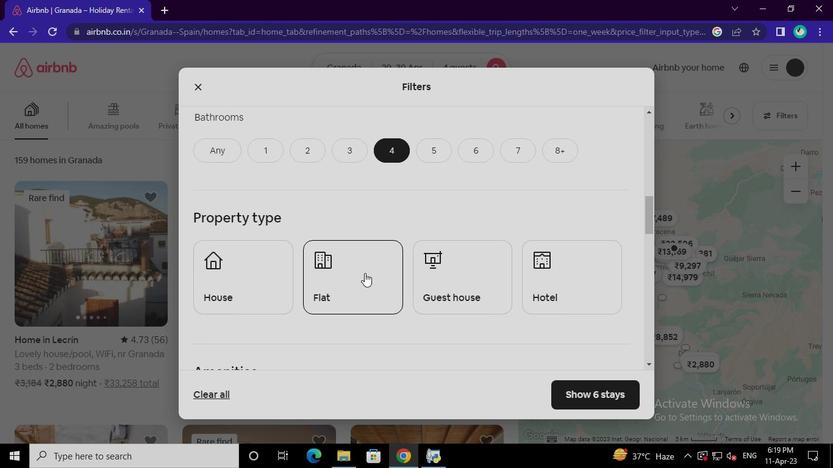 
Action: Mouse moved to (229, 279)
Screenshot: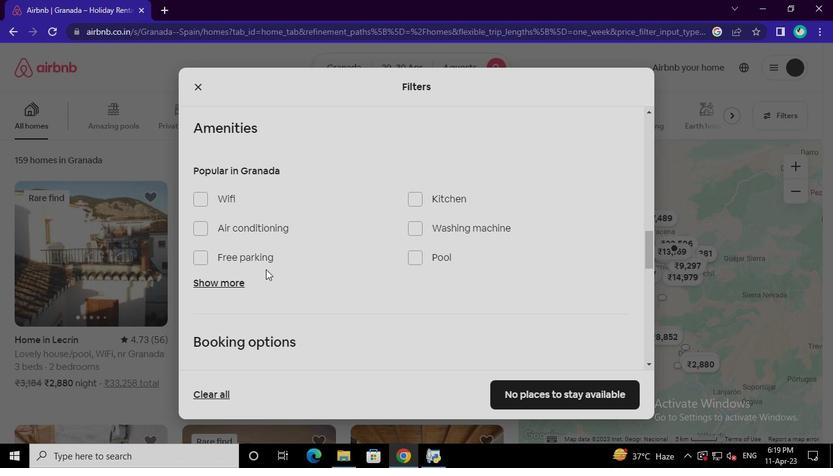 
Action: Mouse pressed left at (229, 279)
Screenshot: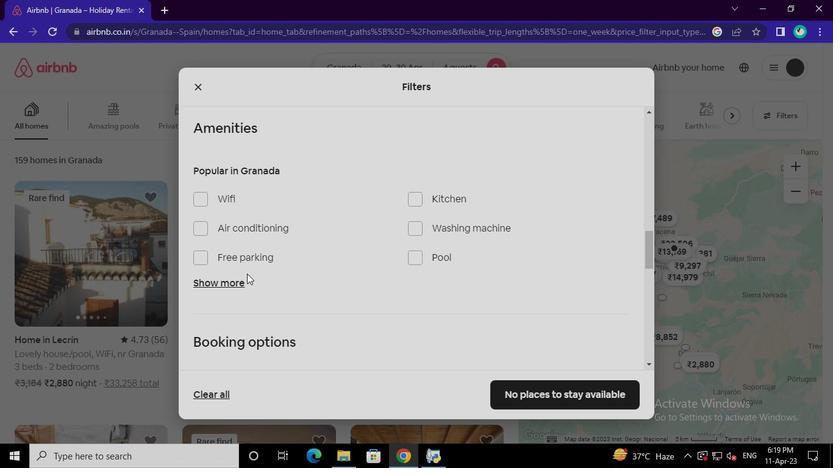 
Action: Mouse moved to (204, 198)
Screenshot: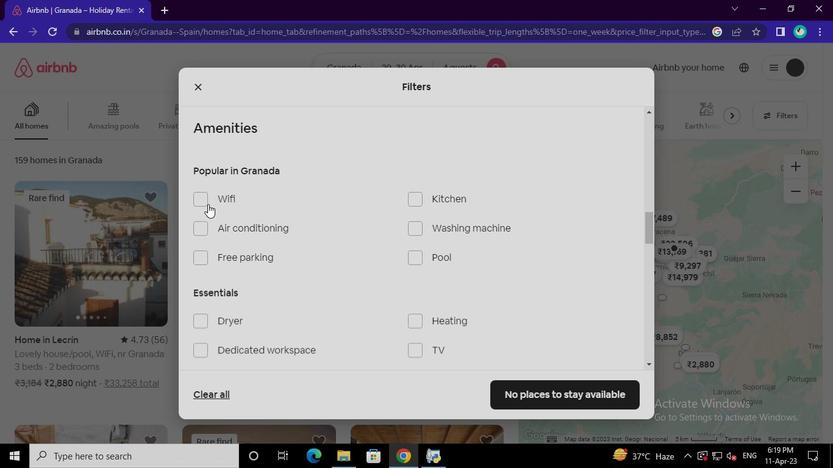 
Action: Mouse pressed left at (204, 198)
Screenshot: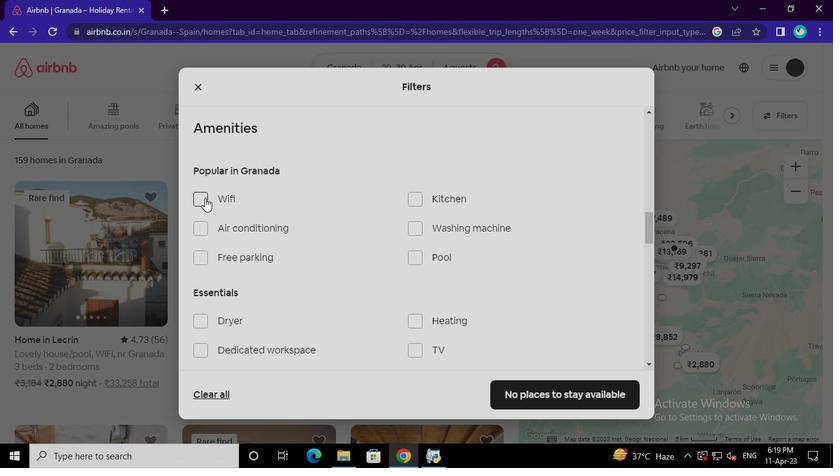 
Action: Mouse moved to (417, 200)
Screenshot: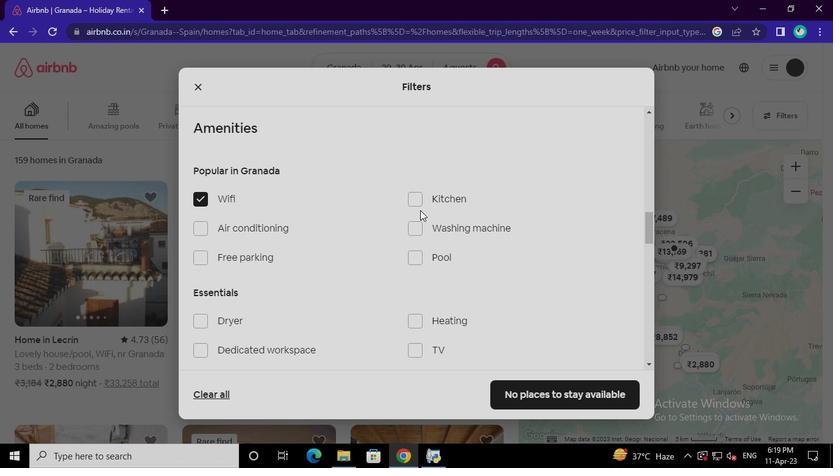 
Action: Mouse pressed left at (417, 200)
Screenshot: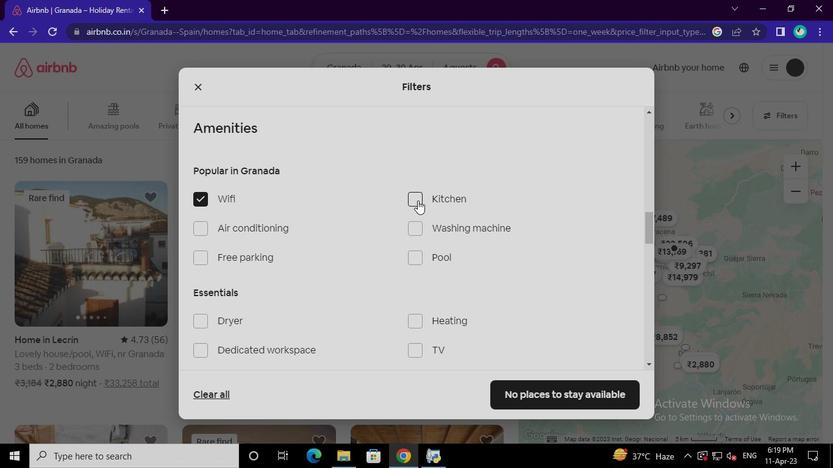 
Action: Mouse moved to (422, 348)
Screenshot: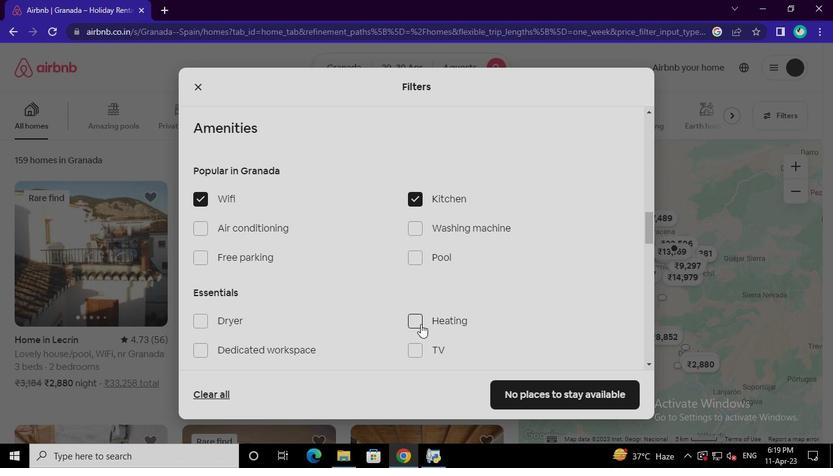 
Action: Mouse pressed left at (422, 348)
Screenshot: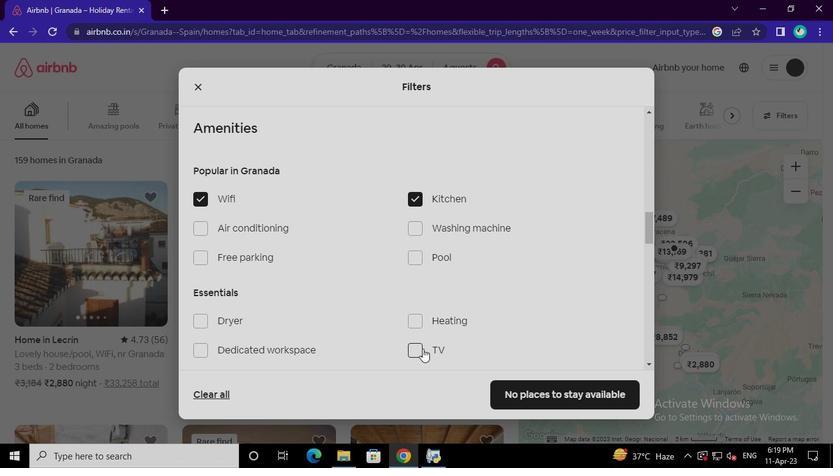 
Action: Mouse moved to (259, 256)
Screenshot: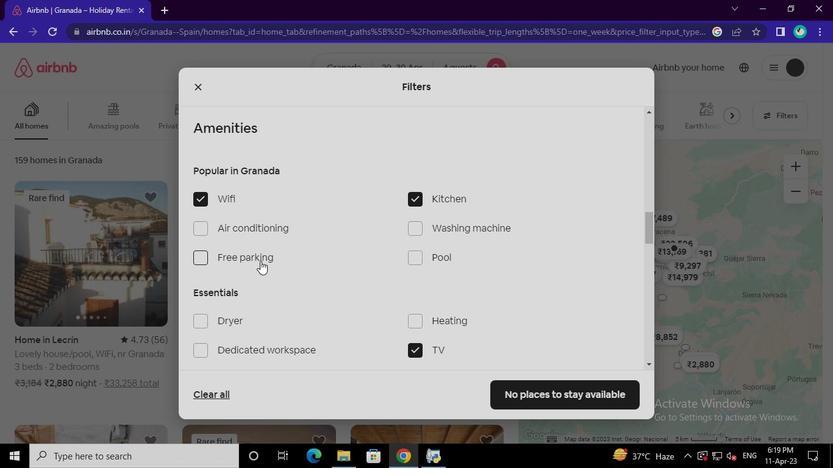 
Action: Mouse pressed left at (259, 256)
Screenshot: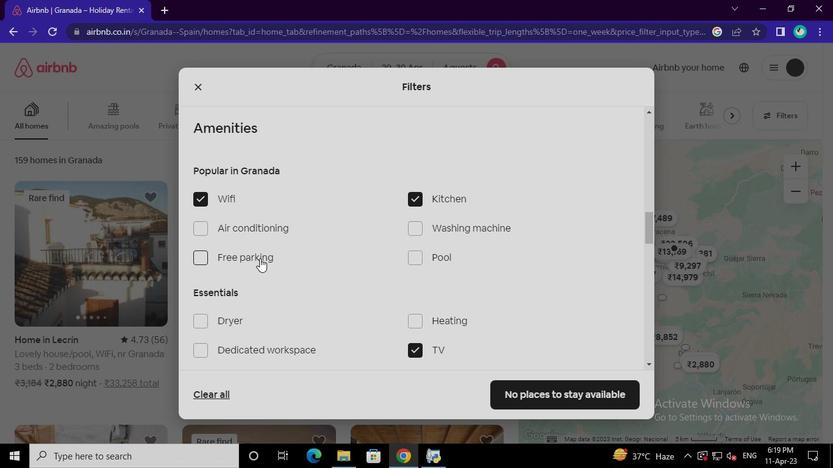
Action: Mouse moved to (422, 225)
Screenshot: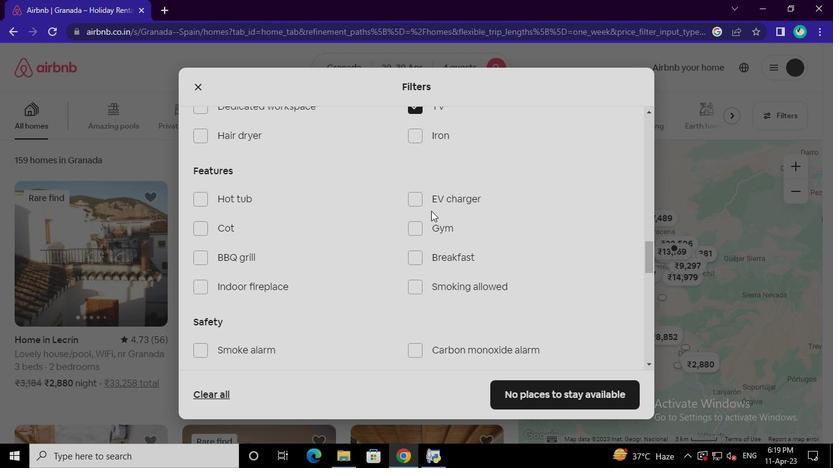 
Action: Mouse pressed left at (422, 225)
Screenshot: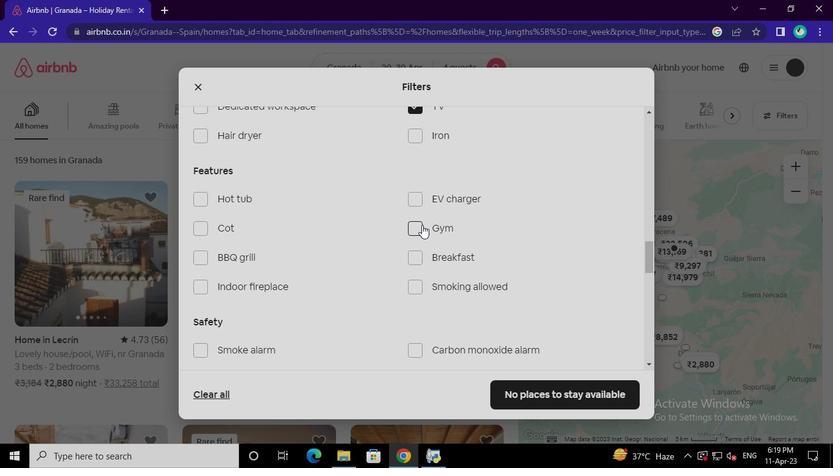 
Action: Mouse moved to (608, 271)
Screenshot: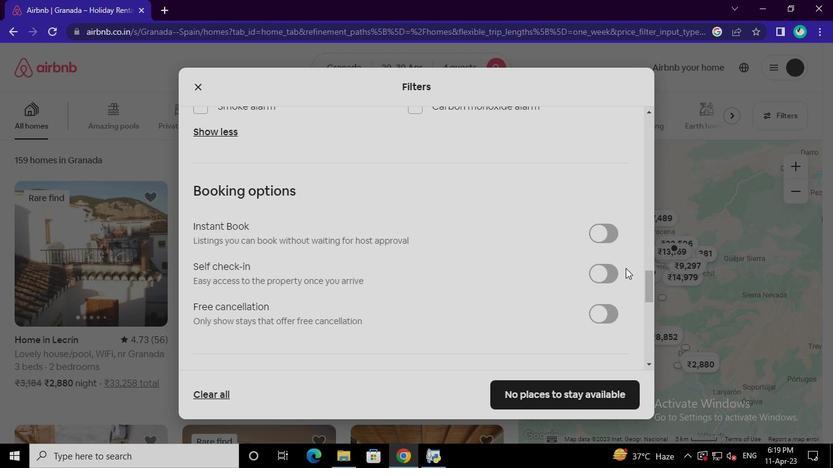 
Action: Mouse pressed left at (608, 271)
Screenshot: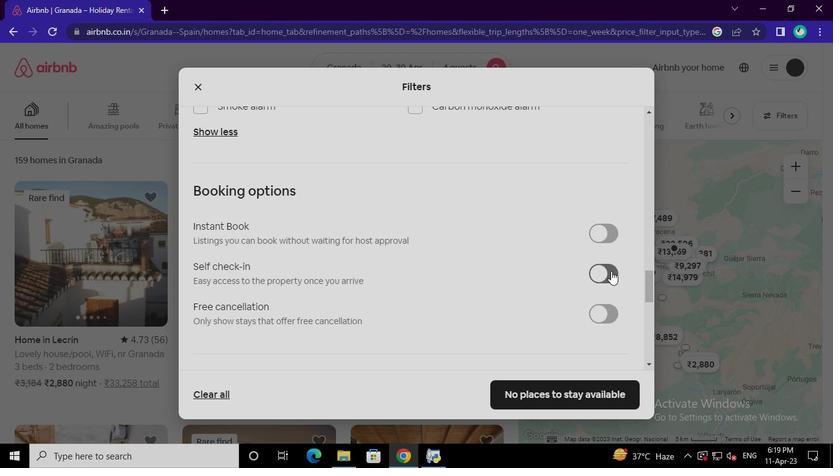 
Action: Mouse moved to (248, 283)
Screenshot: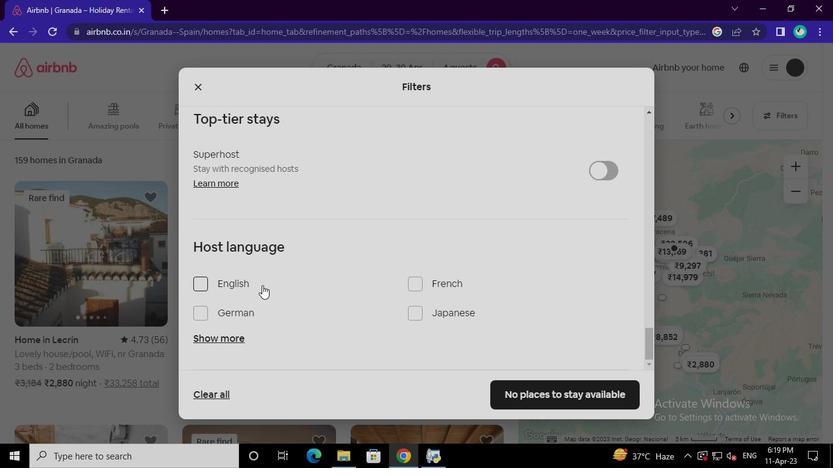 
Action: Mouse pressed left at (248, 283)
Screenshot: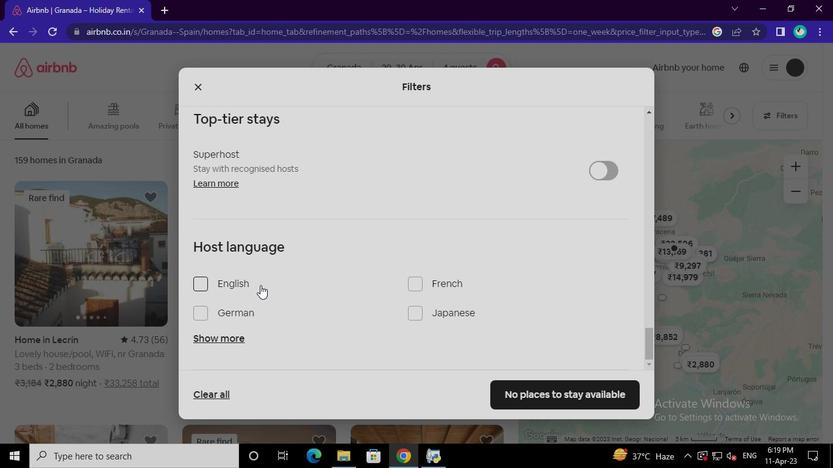 
Action: Mouse moved to (531, 394)
Screenshot: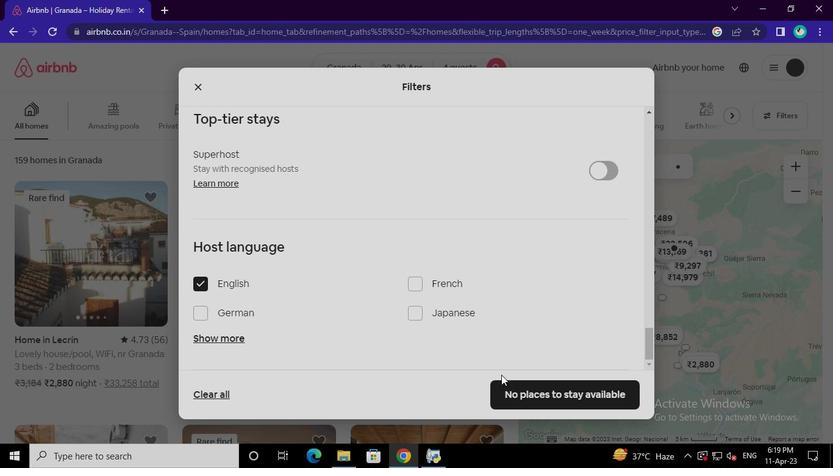 
Action: Mouse pressed left at (531, 394)
Screenshot: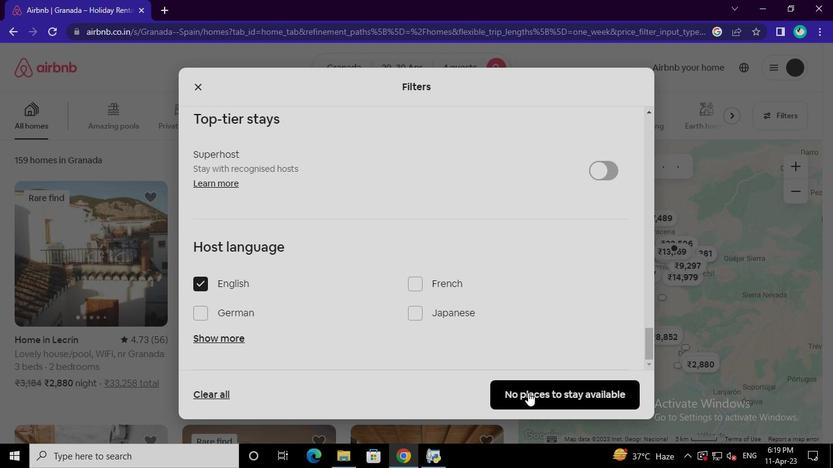 
Action: Mouse moved to (440, 457)
Screenshot: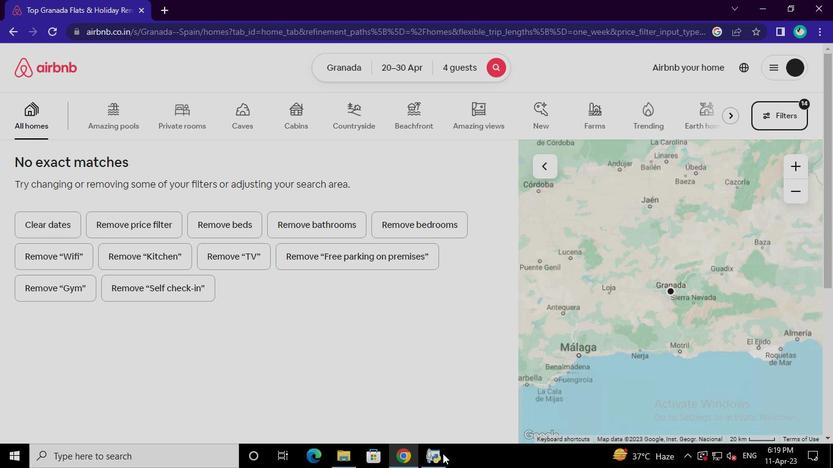 
Action: Mouse pressed left at (440, 457)
Screenshot: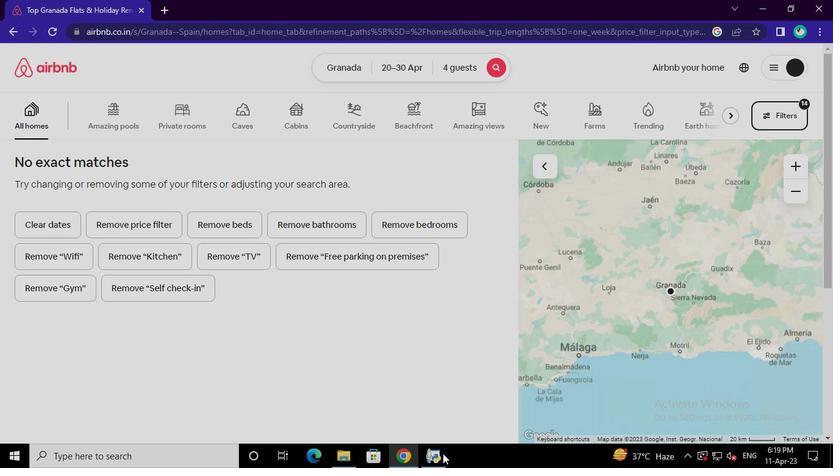 
Action: Mouse moved to (605, 25)
Screenshot: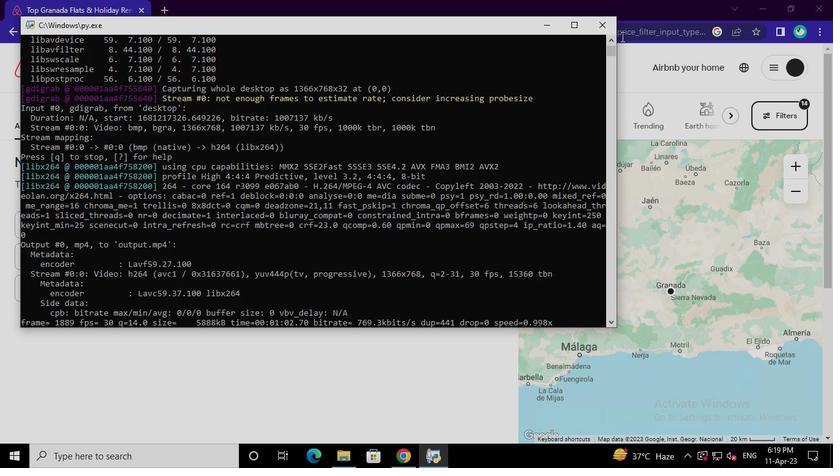 
Action: Mouse pressed left at (605, 25)
Screenshot: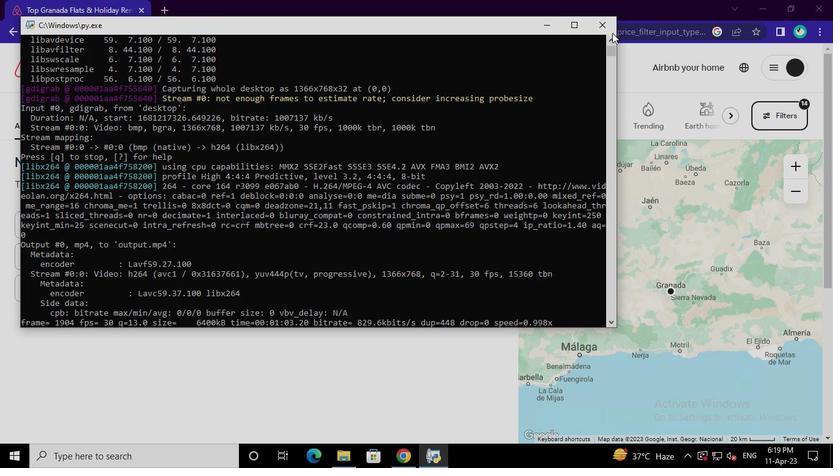 
